 Task: open an excel sheet and write heading  Cash Flow TrackerAdd Dates in a column and its values below  '2023-05-01, 2023-05-03, 2023-05-06, 2023-05-10, 2023-05-15, 2023-05-20, 2023-05-25 & 2023-05-31'Add Descriptions in next column and its values below  Monthly Salary, Grocery Shopping, Dining Out., Utility Bill, Transportation, Entertainment, Miscellaneous & Total. Add Amount in next column and its values below  $2,500, $100, $50, $150, $30, $50, $20& $400. Add Income/ Expense in next column and its values below  Income, Expenses, Expenses, Expenses, Expenses, Expenses & Expenses. Add Balance in next column and its values below  $2,500, $2,400, $2,350, $2,200, $2,170, $2,120, $2,100 & $2100. Save page FinStatement analysis
Action: Mouse pressed left at (23, 133)
Screenshot: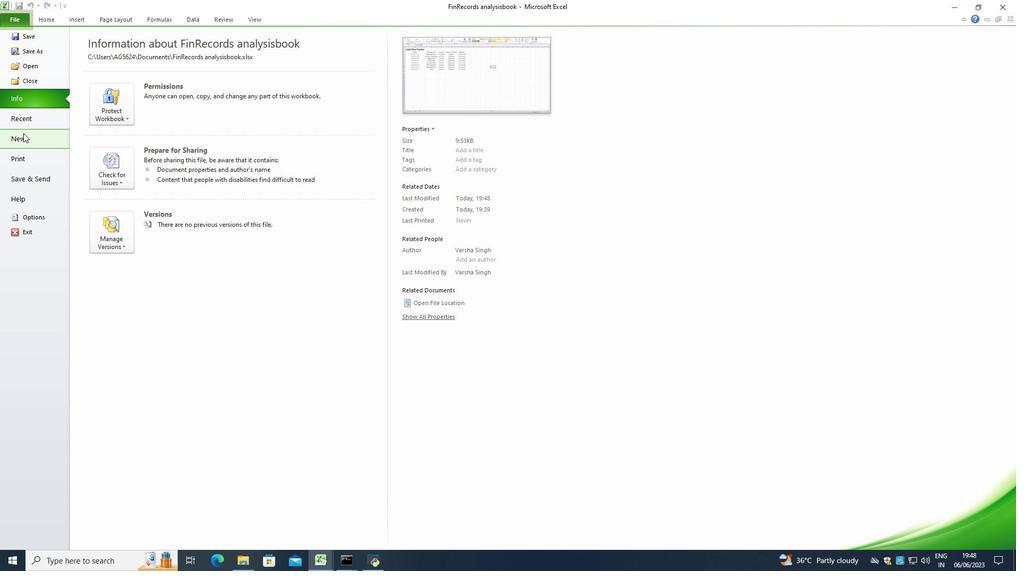 
Action: Mouse moved to (100, 97)
Screenshot: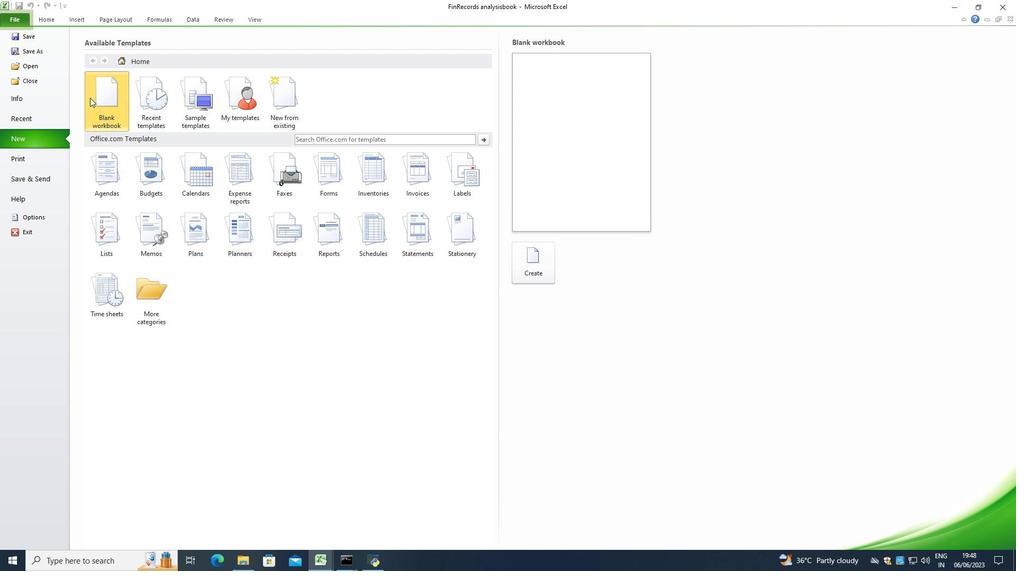 
Action: Mouse pressed left at (100, 97)
Screenshot: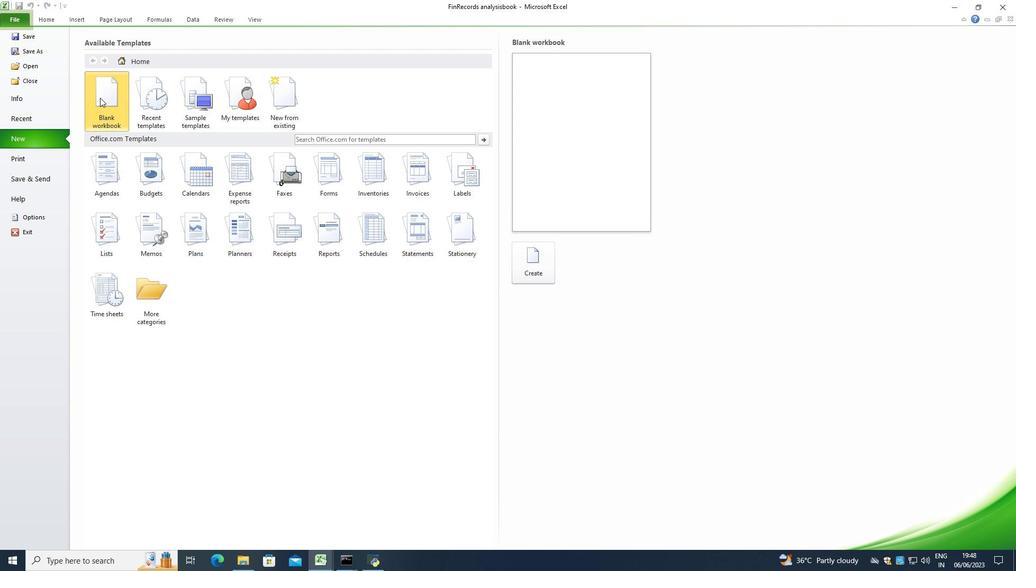 
Action: Mouse moved to (533, 260)
Screenshot: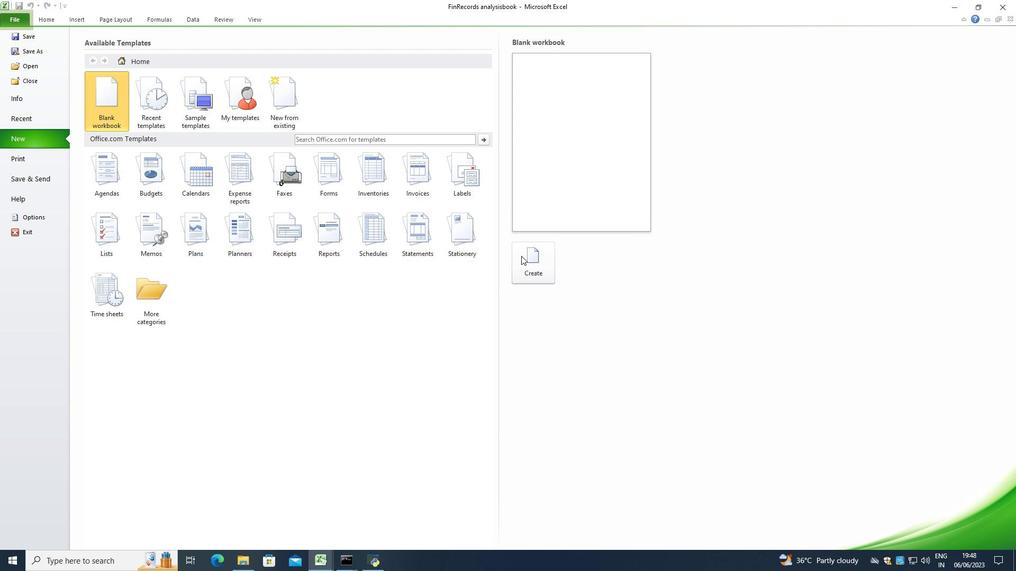 
Action: Mouse pressed left at (533, 260)
Screenshot: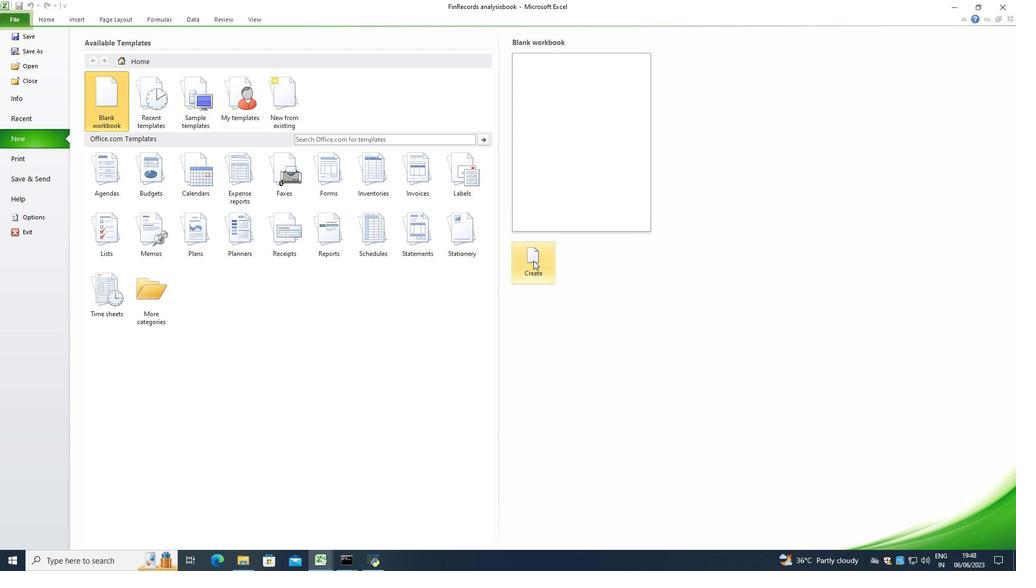 
Action: Mouse moved to (483, 233)
Screenshot: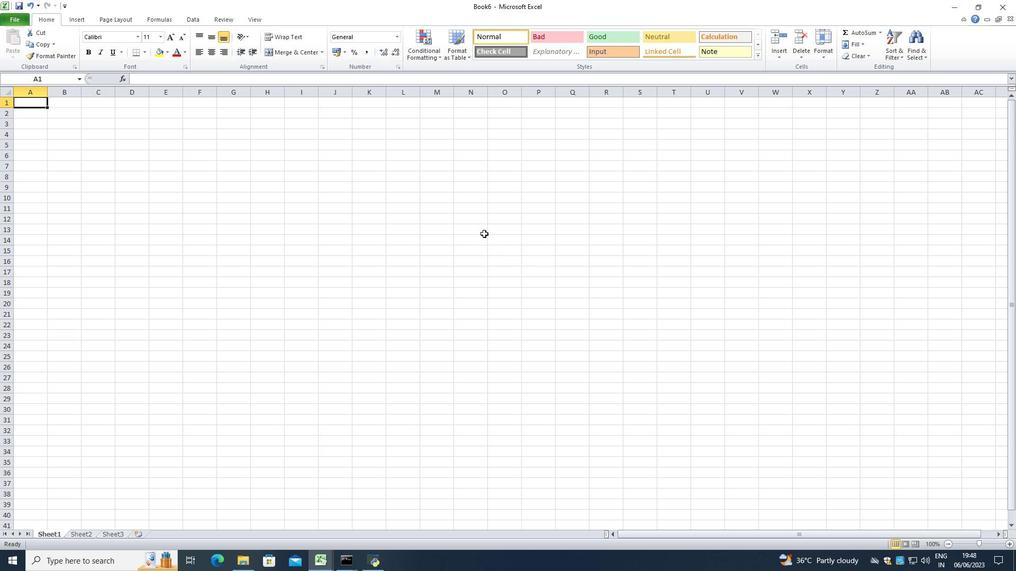 
Action: Key pressed <Key.shift>
Screenshot: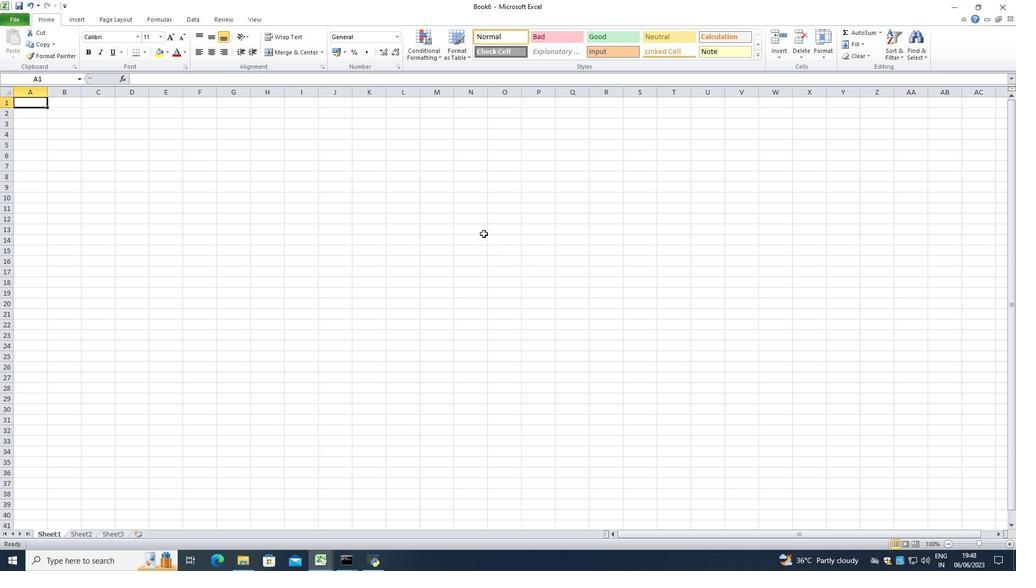 
Action: Mouse moved to (483, 232)
Screenshot: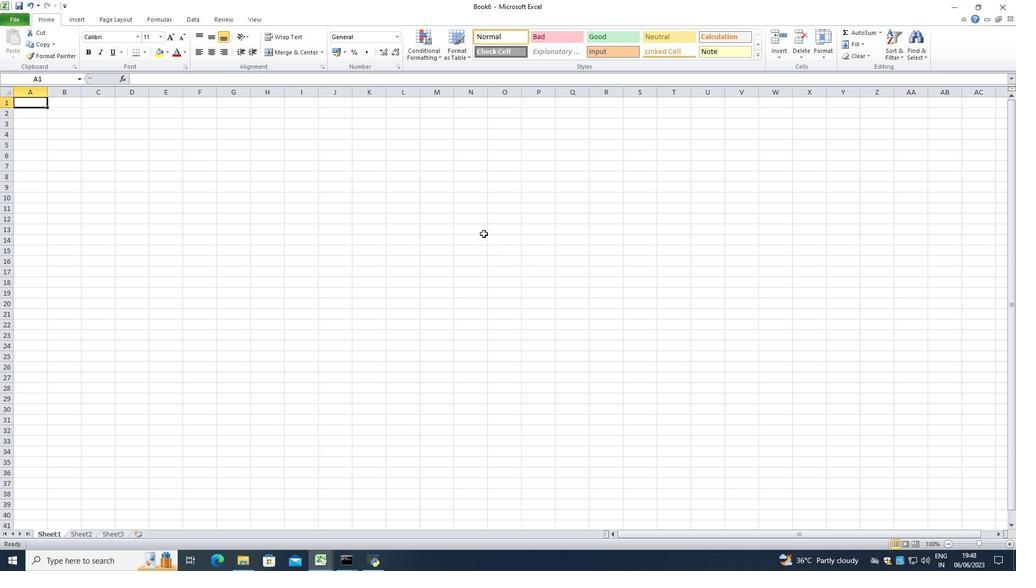 
Action: Key pressed <Key.shift><Key.shift><Key.shift><Key.shift><Key.shift>Cas
Screenshot: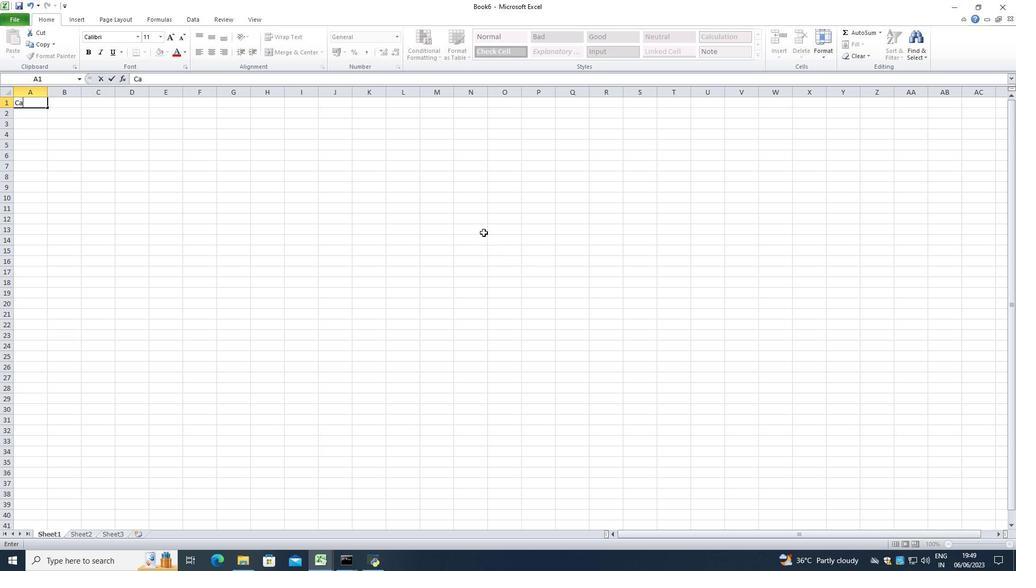 
Action: Mouse moved to (483, 232)
Screenshot: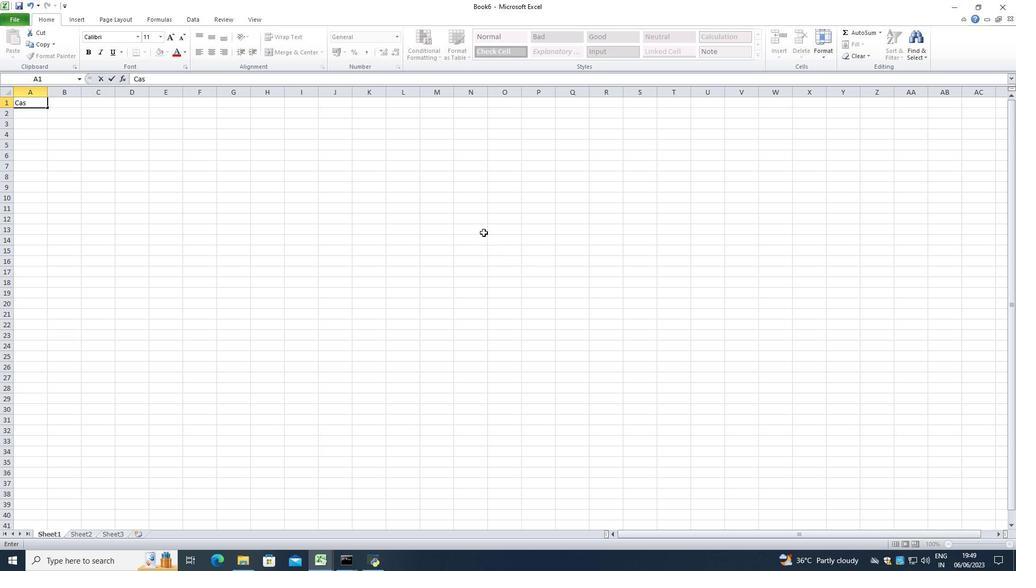 
Action: Key pressed h<Key.space><Key.shift>Flow<Key.space><Key.shift>Tracker<Key.enter><Key.shift>Dates<Key.enter>2023-05-01<Key.enter>2023-05-03<Key.enter>2023-05-06<Key.enter>2023-05-10<Key.enter>2023-05-15<Key.enter>2023-05-20<Key.enter>2023-05-25<Key.enter>2023-05-31<Key.enter>
Screenshot: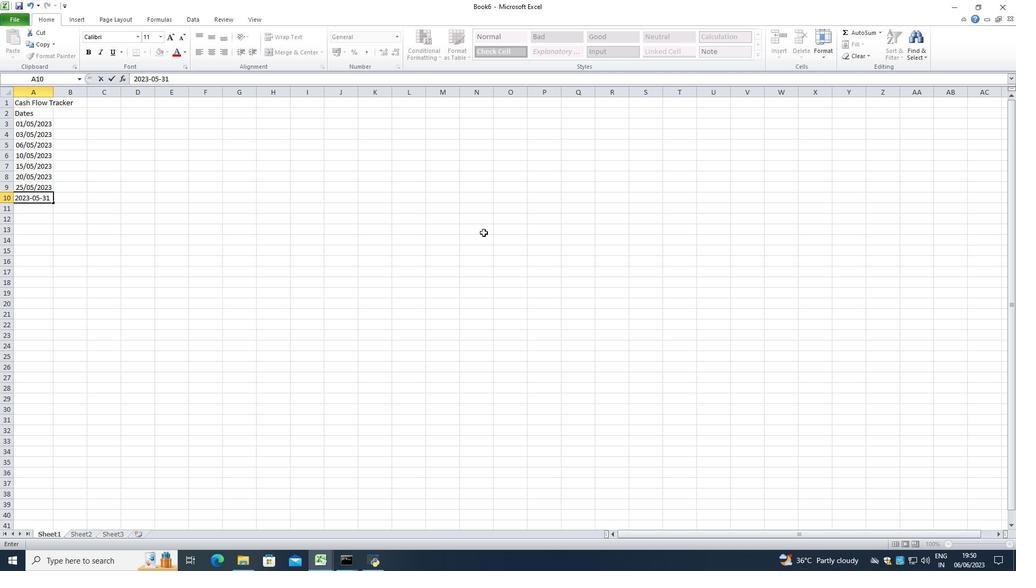 
Action: Mouse moved to (33, 124)
Screenshot: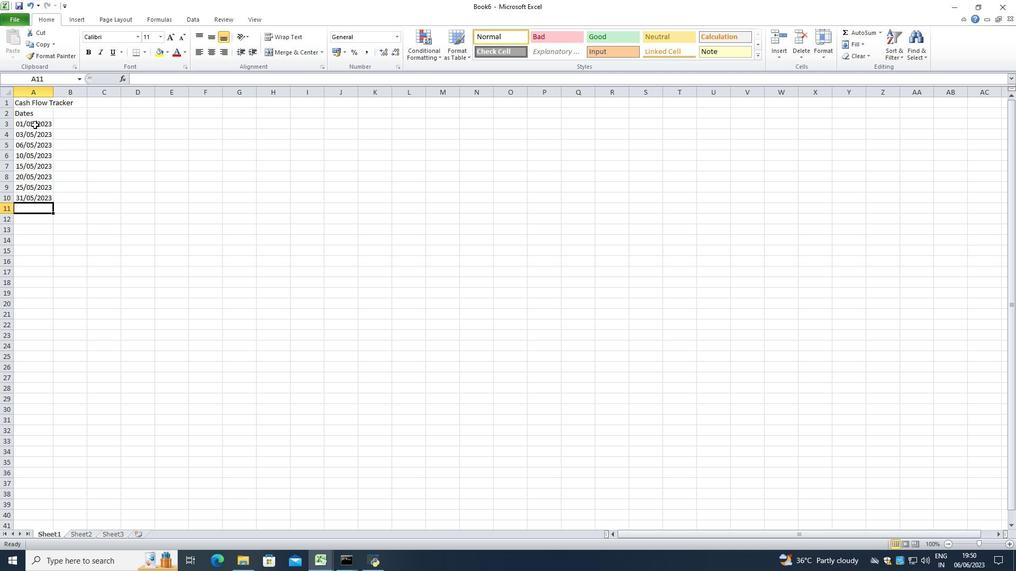 
Action: Mouse pressed left at (33, 124)
Screenshot: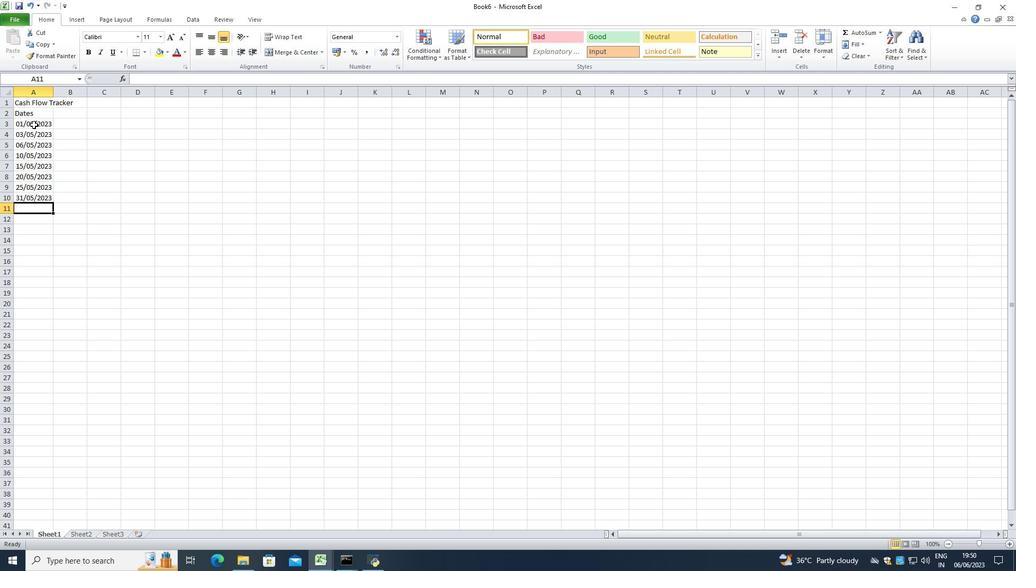 
Action: Mouse moved to (395, 40)
Screenshot: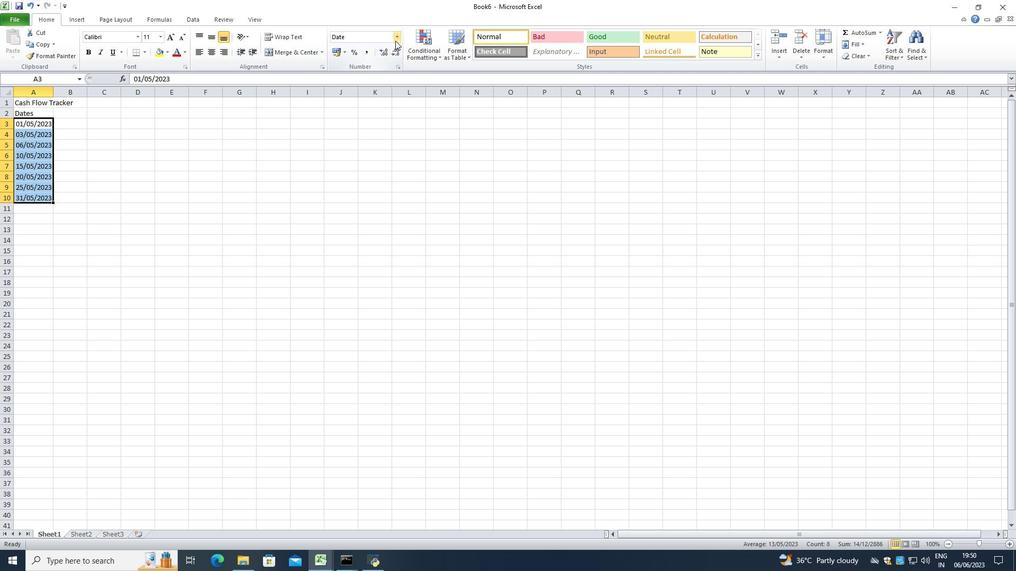 
Action: Mouse pressed left at (395, 40)
Screenshot: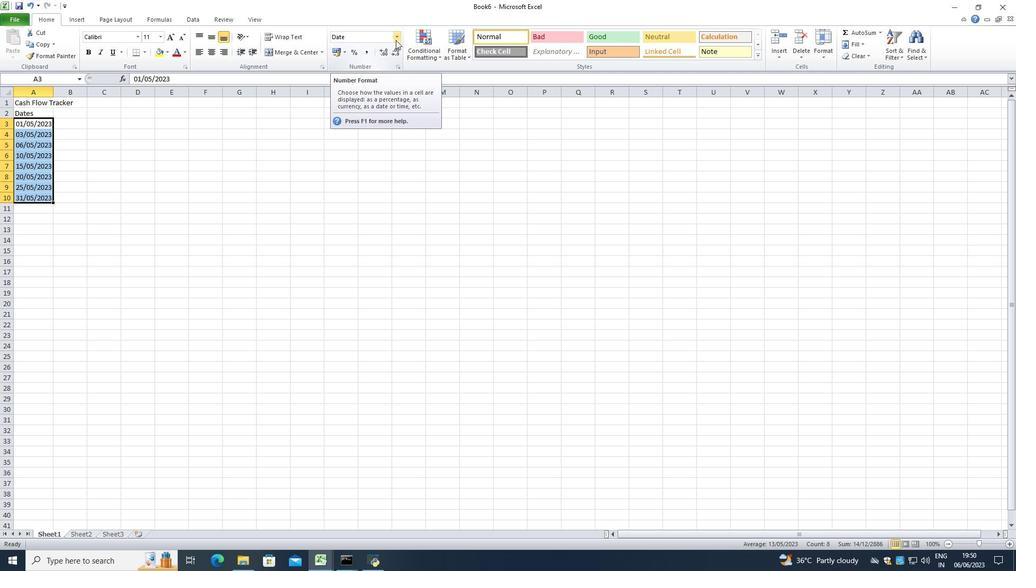 
Action: Mouse moved to (364, 307)
Screenshot: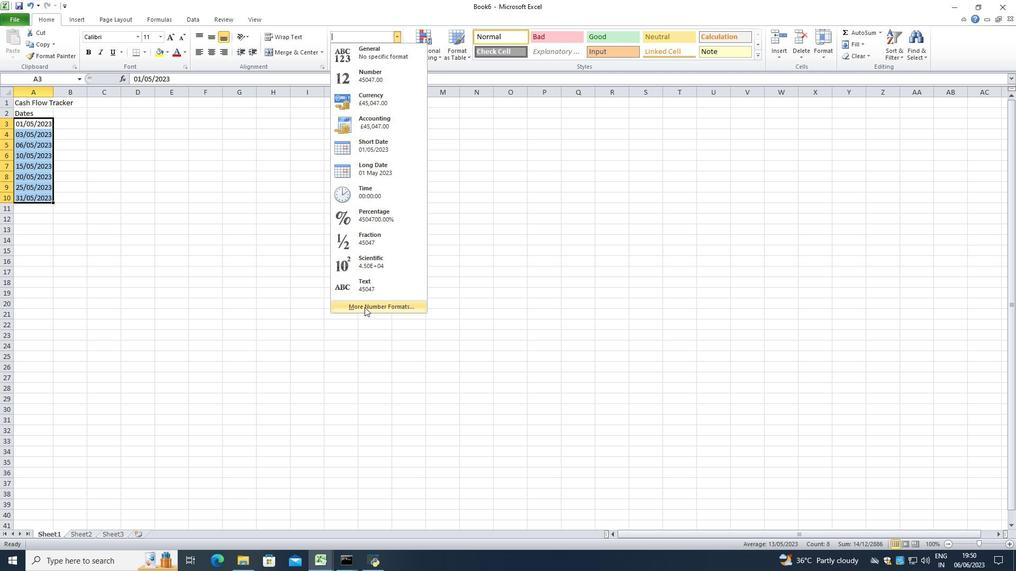 
Action: Mouse pressed left at (364, 307)
Screenshot: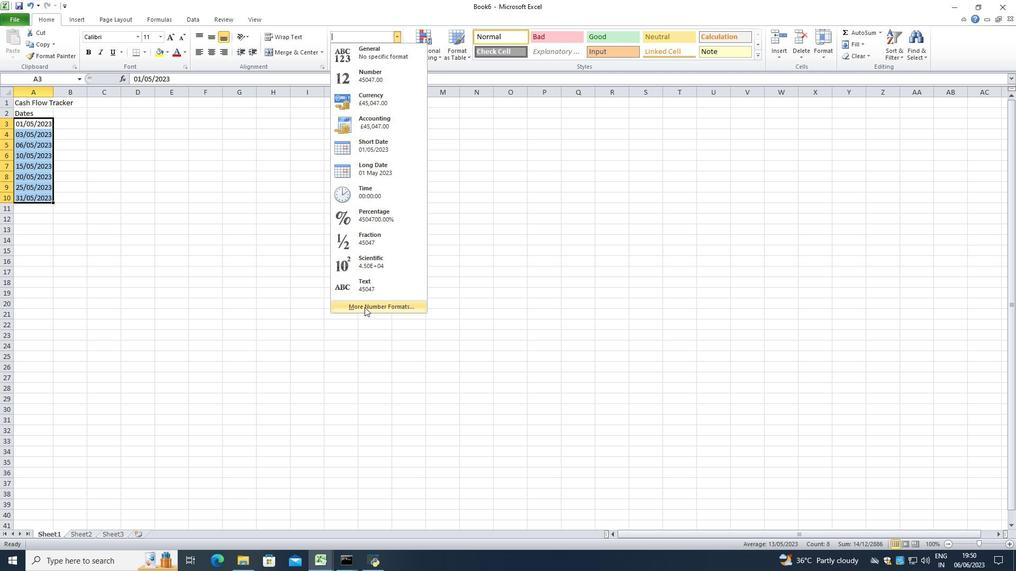 
Action: Mouse moved to (232, 256)
Screenshot: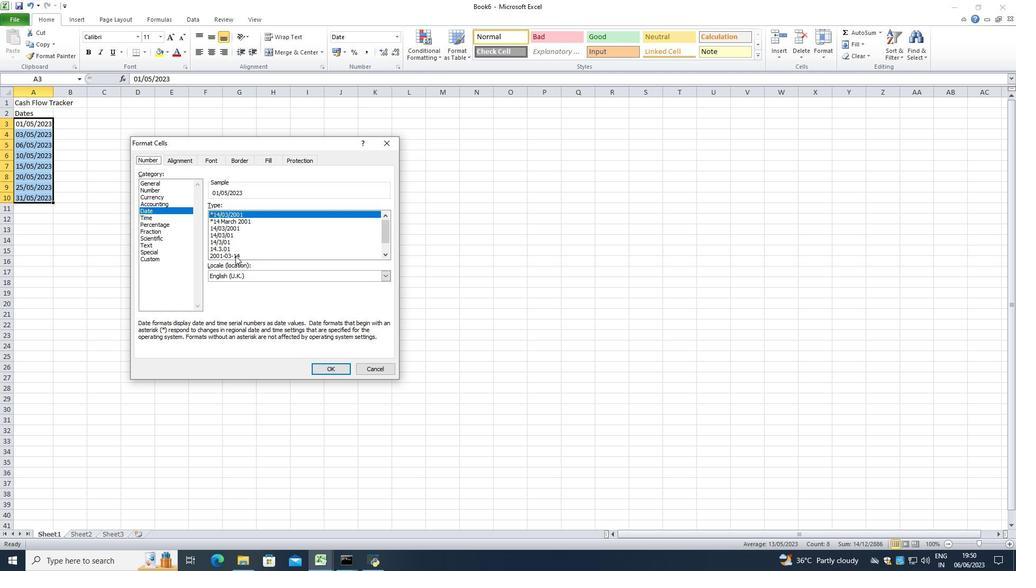 
Action: Mouse pressed left at (232, 256)
Screenshot: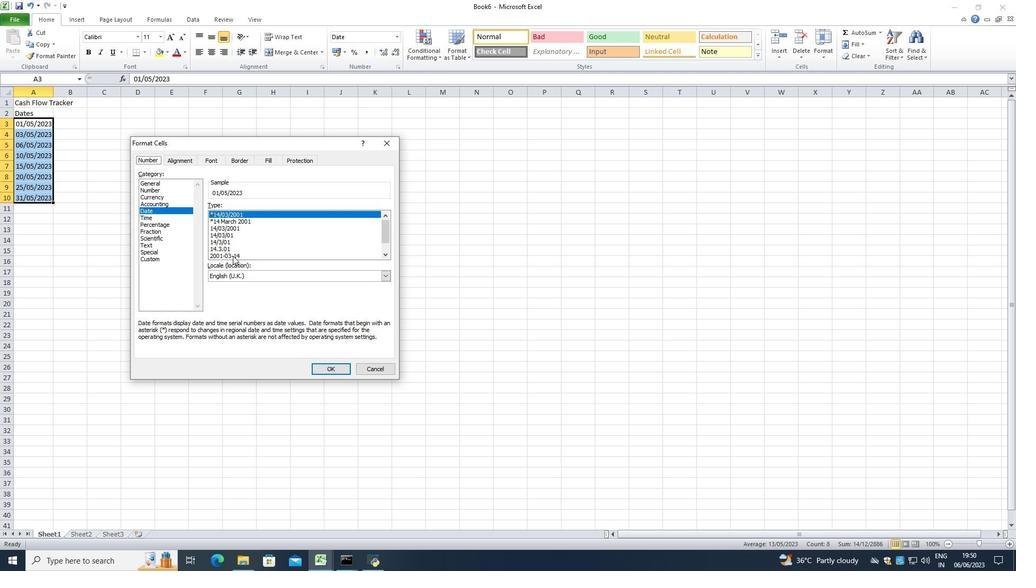 
Action: Mouse moved to (339, 357)
Screenshot: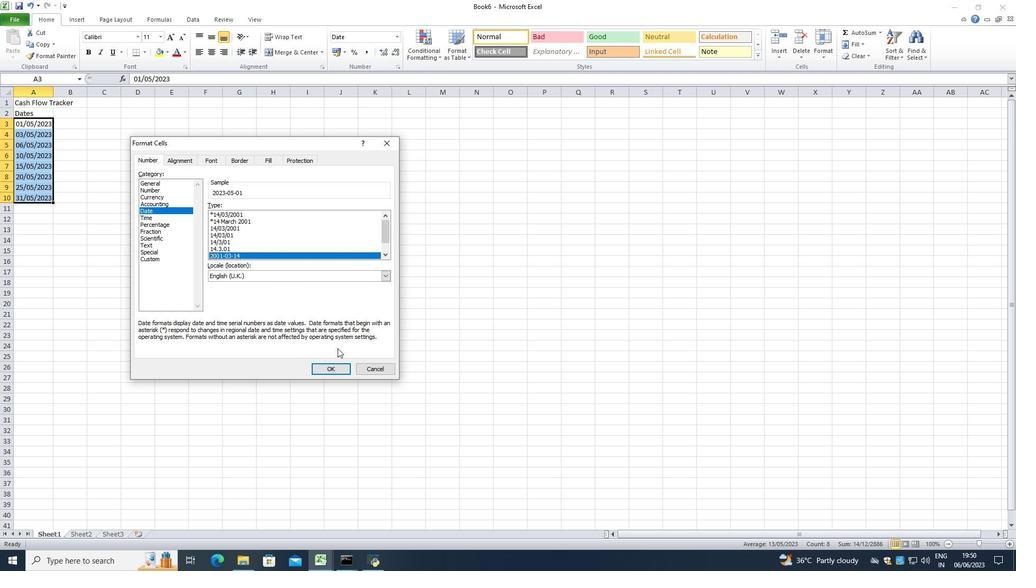 
Action: Mouse pressed left at (339, 357)
Screenshot: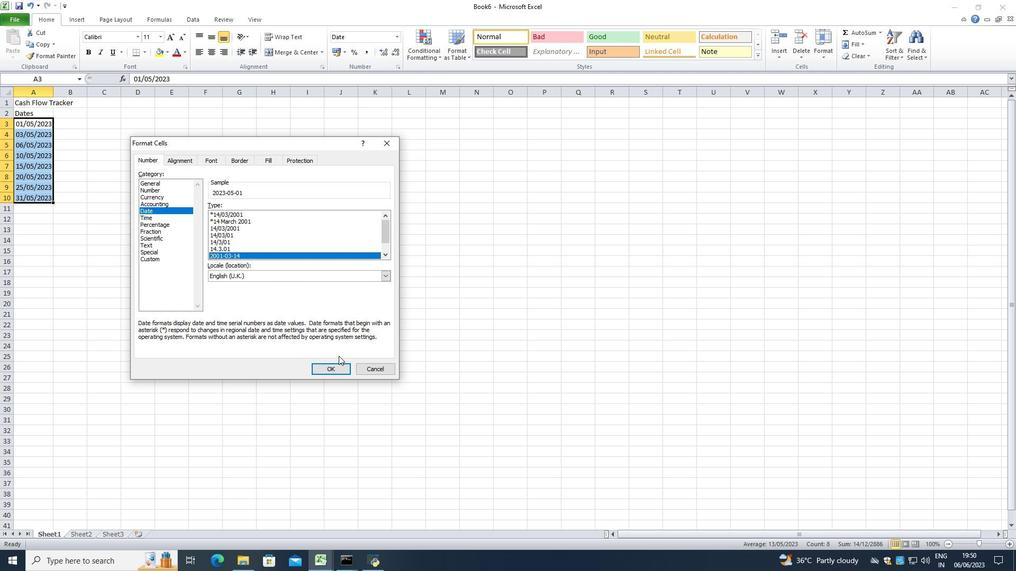 
Action: Mouse moved to (335, 367)
Screenshot: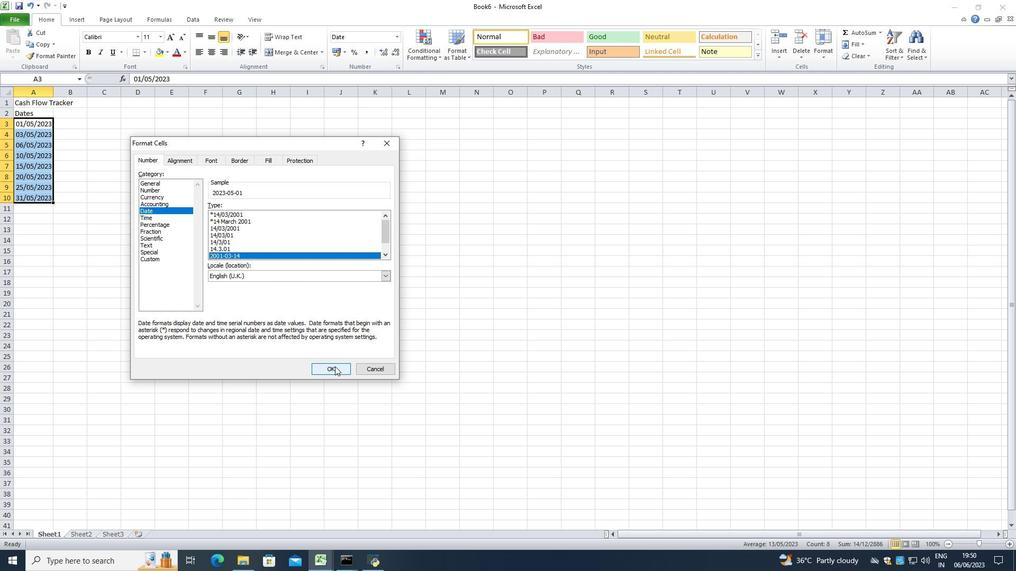 
Action: Mouse pressed left at (335, 367)
Screenshot: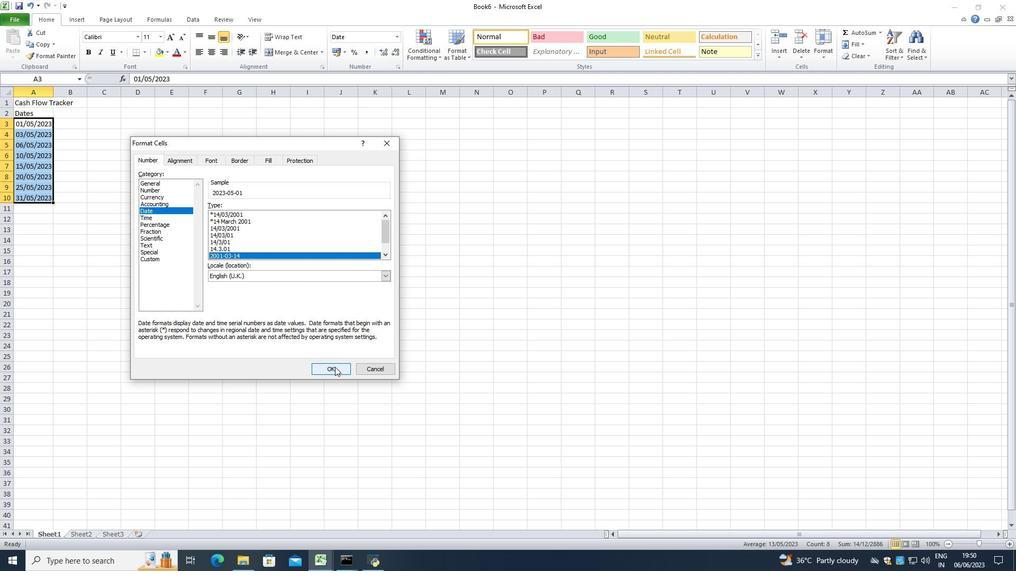 
Action: Mouse moved to (53, 93)
Screenshot: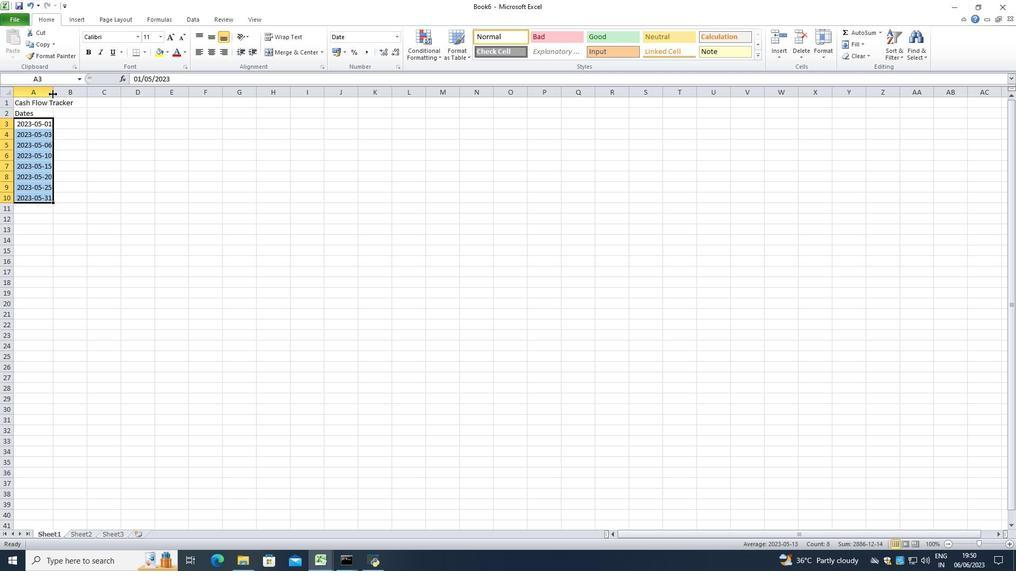 
Action: Mouse pressed left at (53, 93)
Screenshot: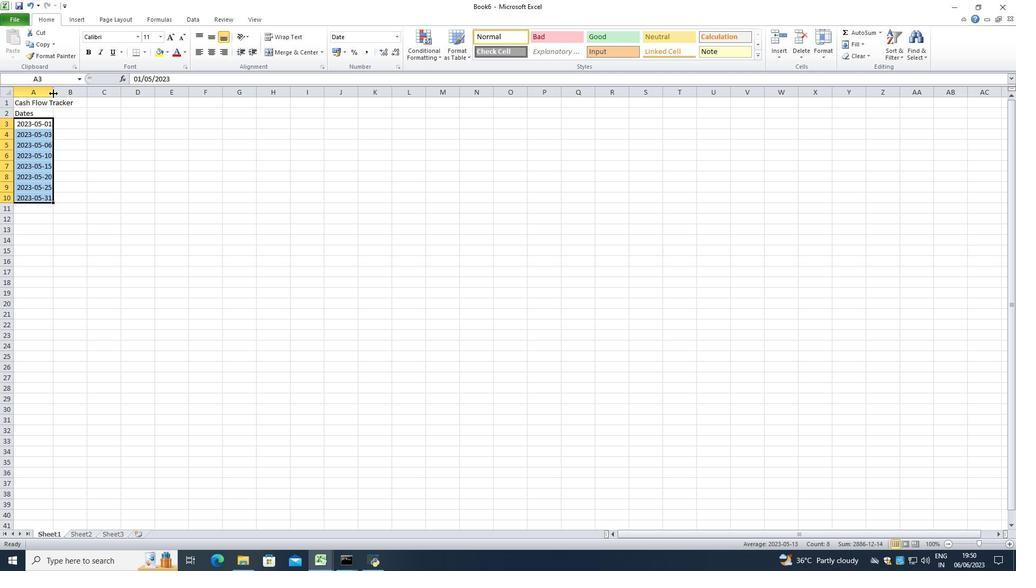 
Action: Mouse pressed left at (53, 93)
Screenshot: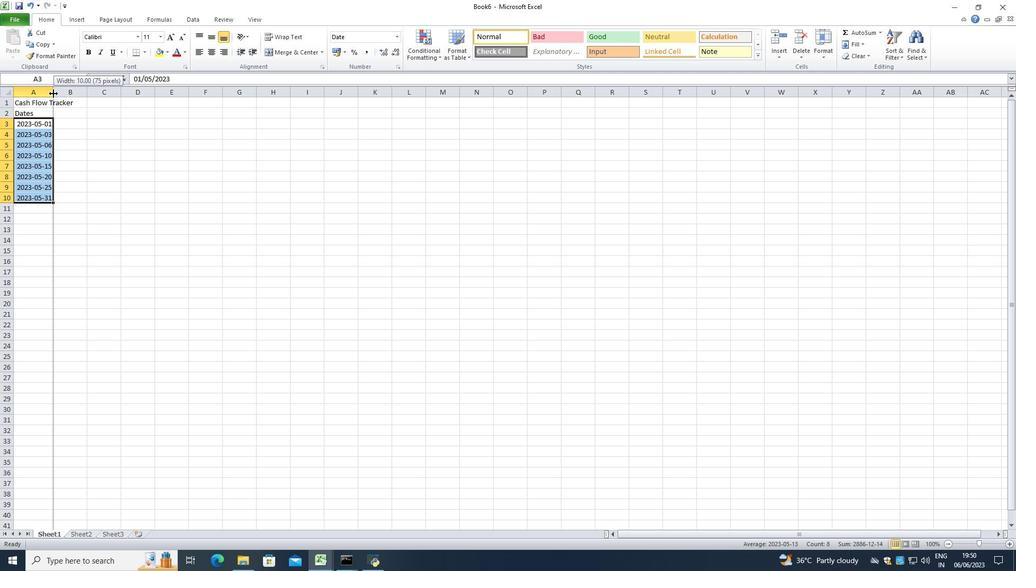 
Action: Mouse moved to (91, 114)
Screenshot: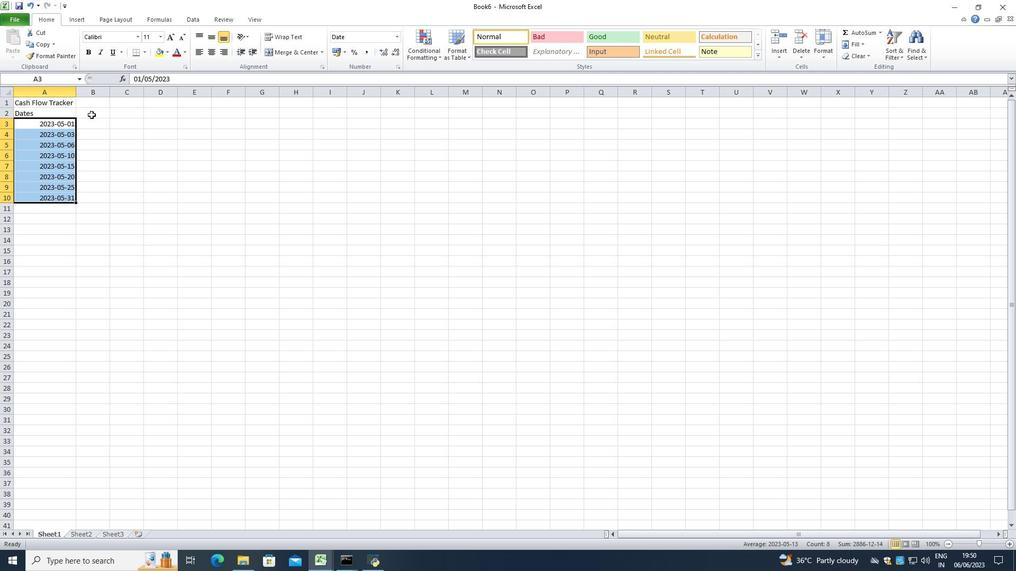 
Action: Mouse pressed left at (91, 114)
Screenshot: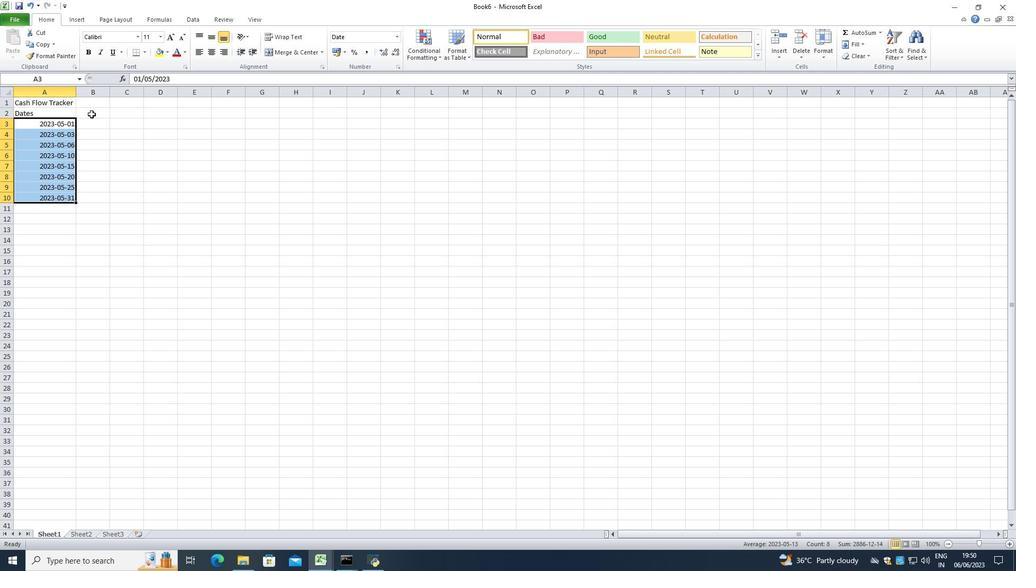 
Action: Mouse moved to (105, 161)
Screenshot: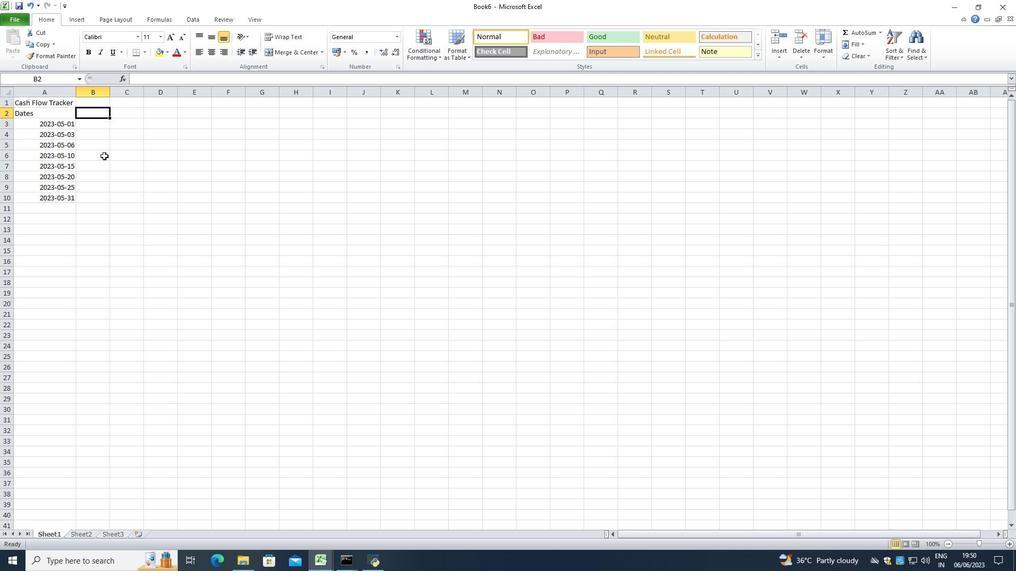 
Action: Key pressed <Key.shift>Descriptions<Key.enter><Key.shift>Monthly<Key.space><Key.shift>Salary<Key.space><Key.enter><Key.shift><Key.shift><Key.shift><Key.shift><Key.shift><Key.shift><Key.shift><Key.shift><Key.shift>Grocery<Key.space><Key.shift>Shopping<Key.enter><Key.shift>Dining<Key.space><Key.shift>Out<Key.enter><Key.shift><Key.shift><Key.shift><Key.shift><Key.shift><Key.shift><Key.shift><Key.shift><Key.shift><Key.shift><Key.shift><Key.shift><Key.shift><Key.shift><Key.shift><Key.shift><Key.shift><Key.shift><Key.shift><Key.shift><Key.shift><Key.shift><Key.shift><Key.shift><Key.shift><Key.shift><Key.shift><Key.shift><Key.shift><Key.shift><Key.shift>Utility<Key.space><Key.shift>Bill<Key.enter><Key.shift>Transportation<Key.enter><Key.shift><Key.shift><Key.shift><Key.shift><Key.shift>Entertainment<Key.enter><Key.shift>Miscellaneous<Key.enter><Key.shift>Totall<Key.backspace><Key.right>
Screenshot: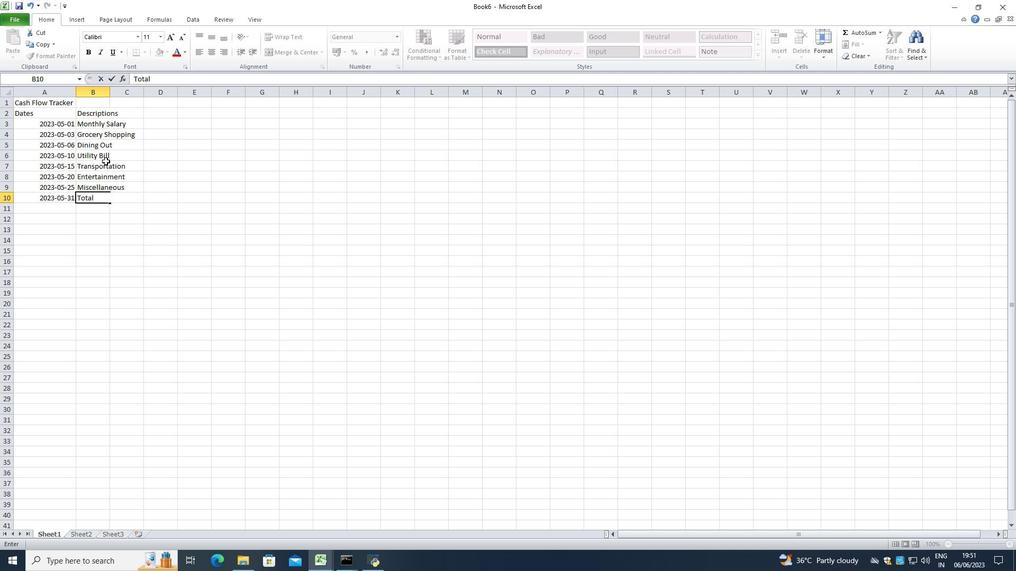 
Action: Mouse moved to (110, 90)
Screenshot: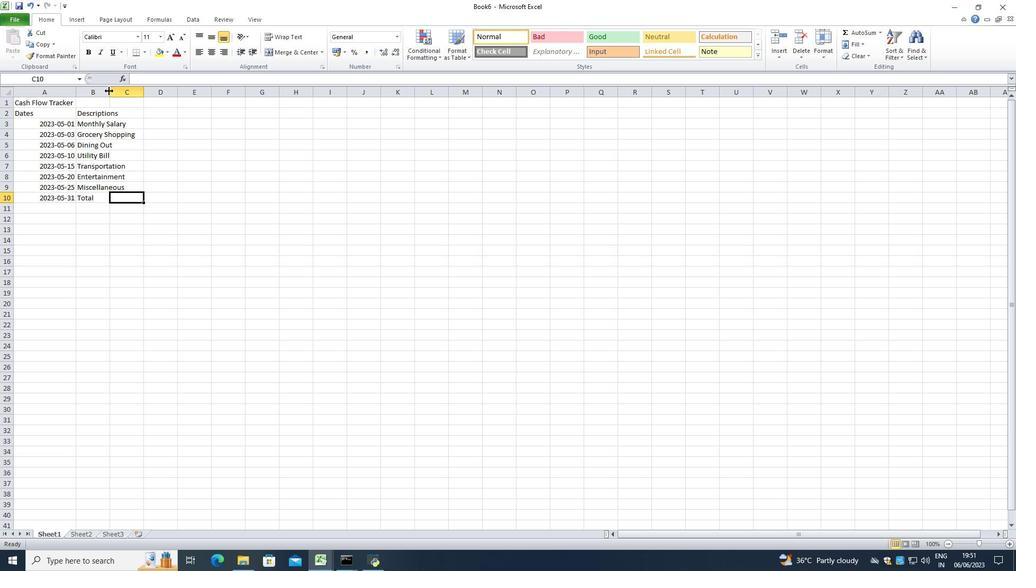 
Action: Mouse pressed left at (110, 90)
Screenshot: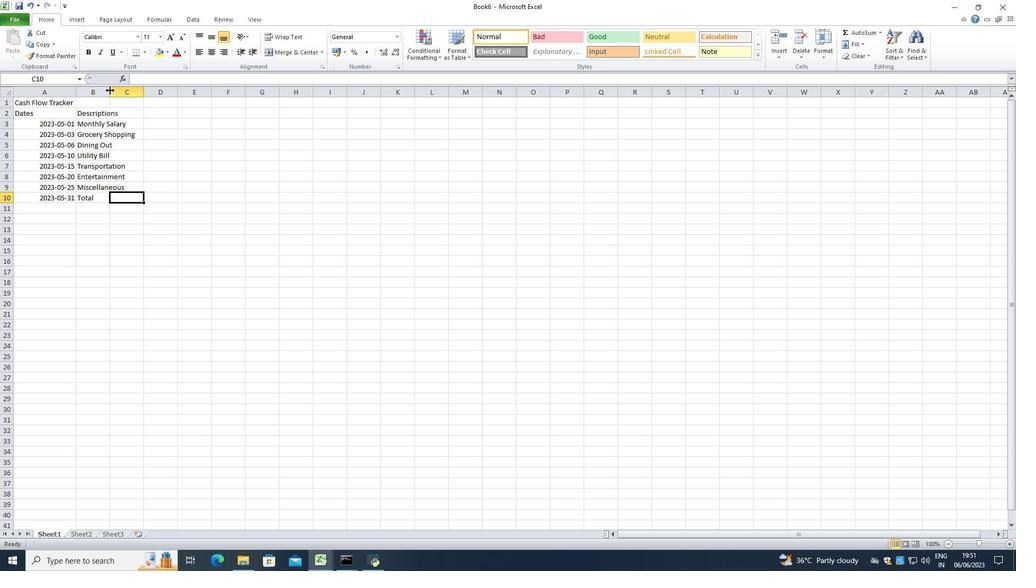
Action: Mouse pressed left at (110, 90)
Screenshot: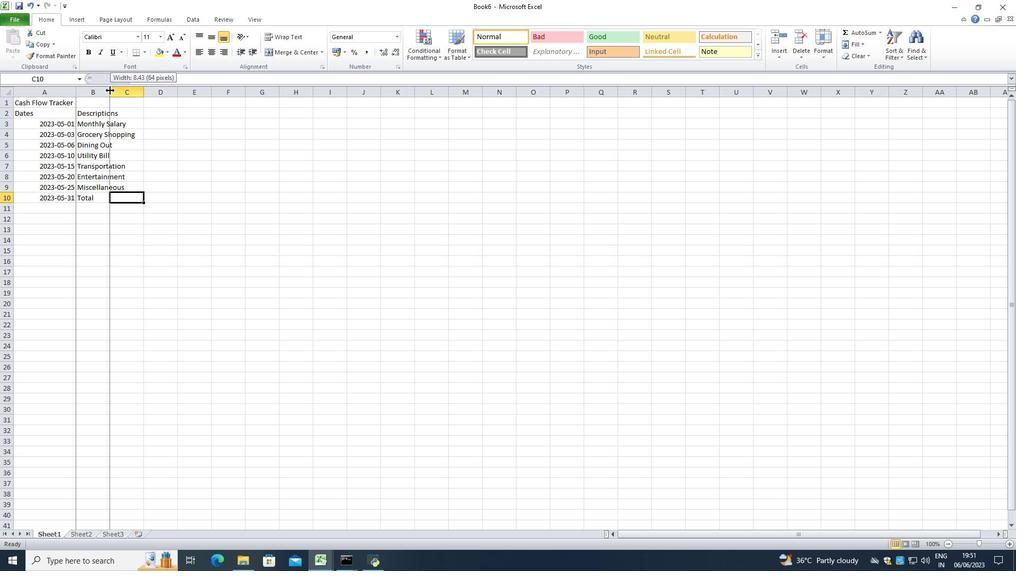 
Action: Mouse moved to (150, 115)
Screenshot: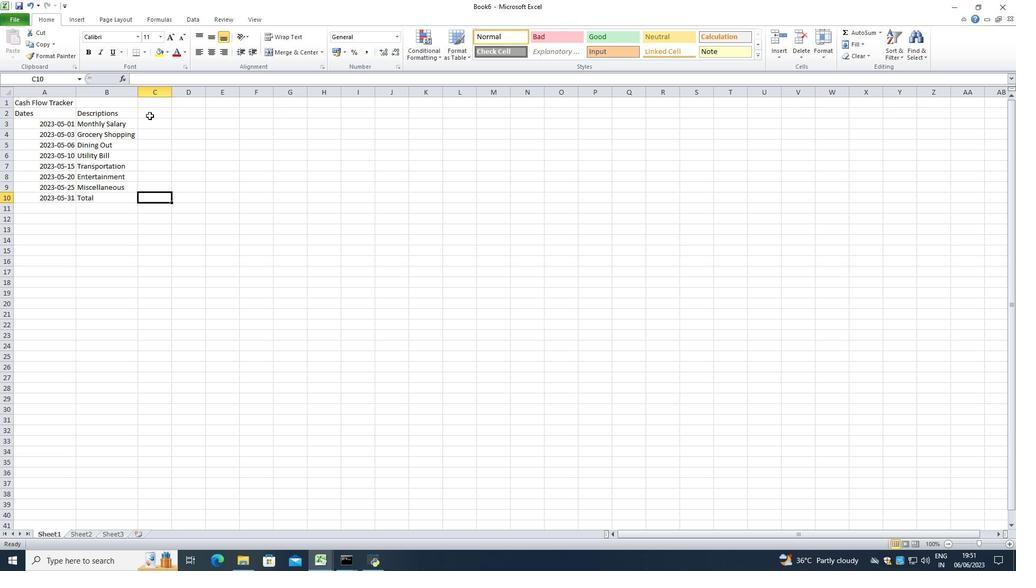 
Action: Mouse pressed left at (150, 115)
Screenshot: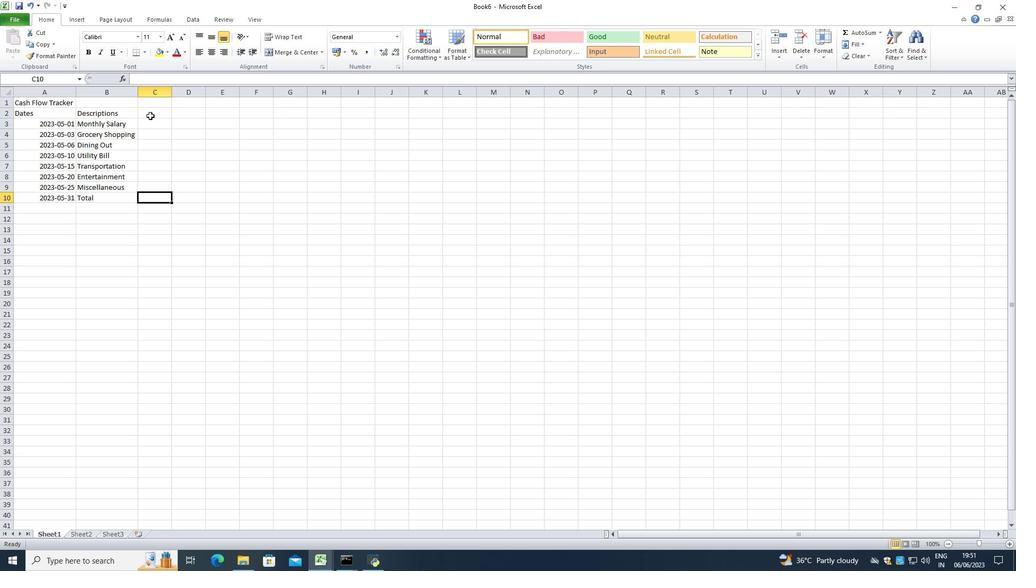 
Action: Mouse moved to (150, 115)
Screenshot: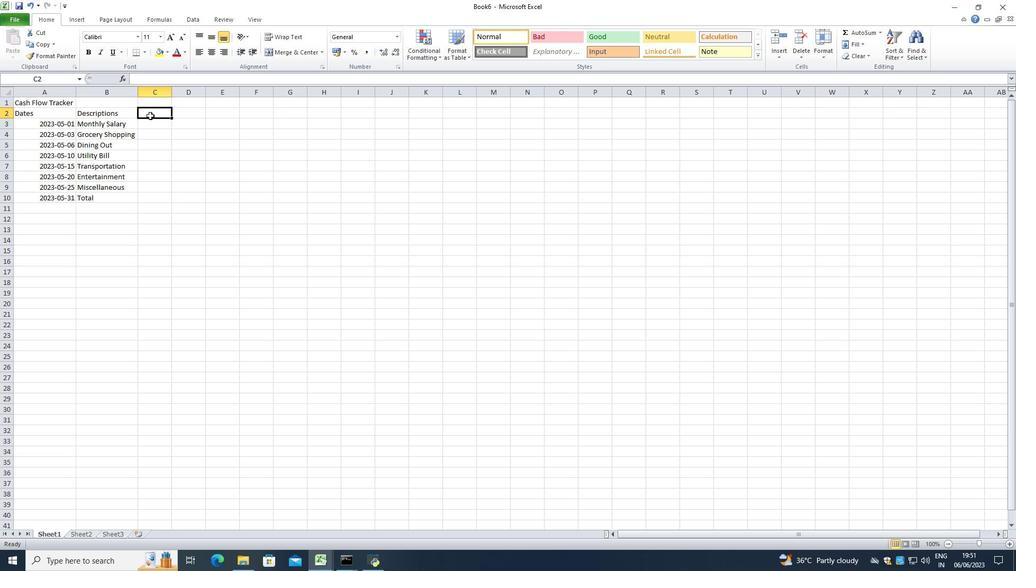 
Action: Key pressed <Key.shift>Amount<Key.enter>2500<Key.enter>100<Key.enter>20<Key.backspace><Key.backspace>50<Key.enter>150<Key.enter>30<Key.enter>50<Key.enter>20<Key.enter>400<Key.enter>
Screenshot: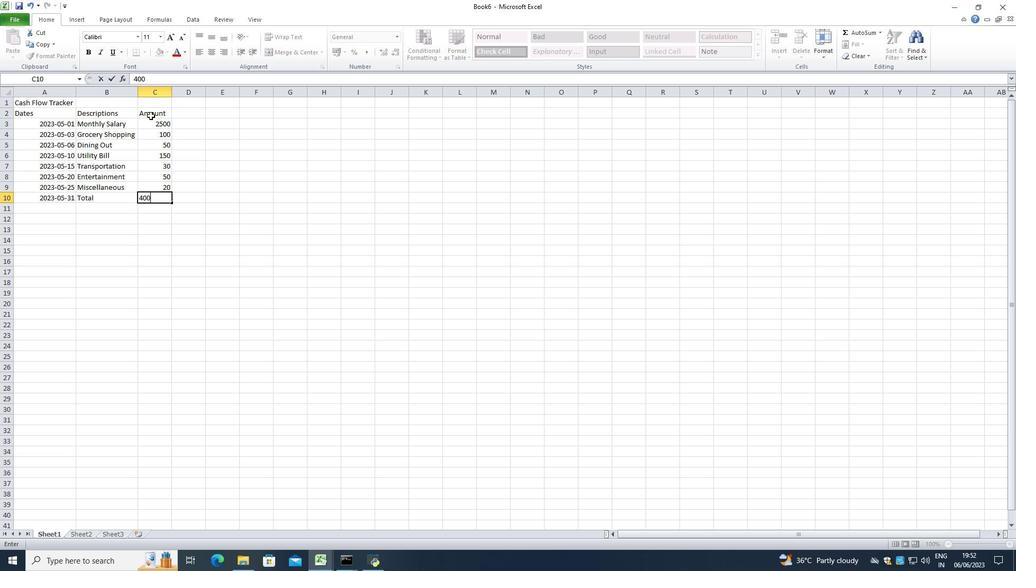 
Action: Mouse moved to (150, 125)
Screenshot: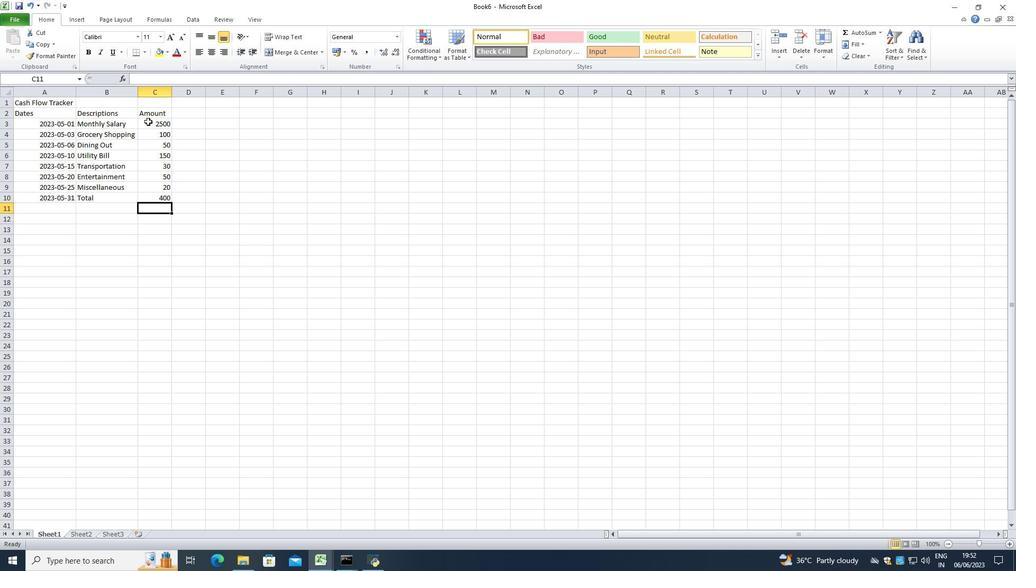 
Action: Mouse pressed left at (150, 125)
Screenshot: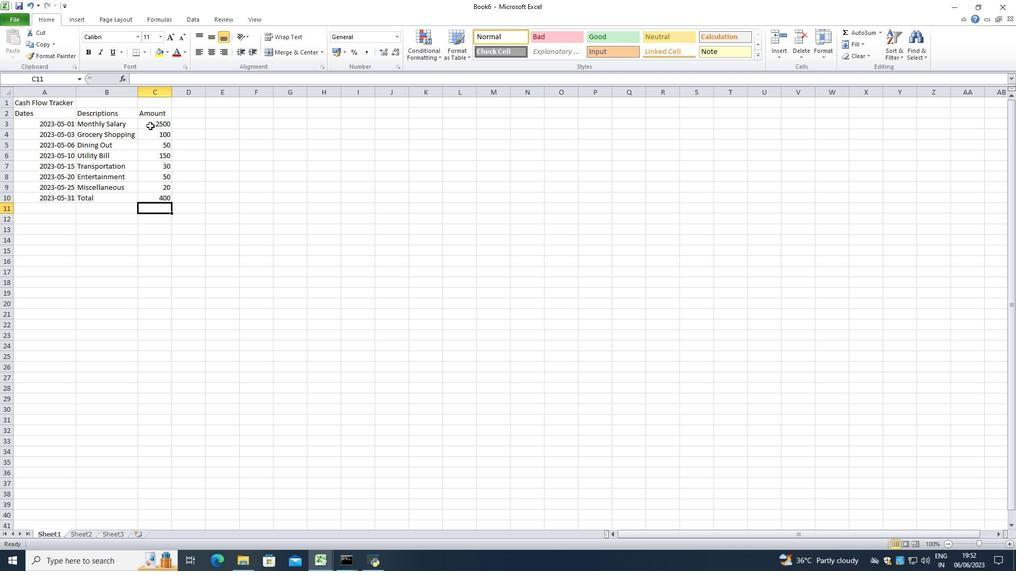 
Action: Mouse moved to (345, 52)
Screenshot: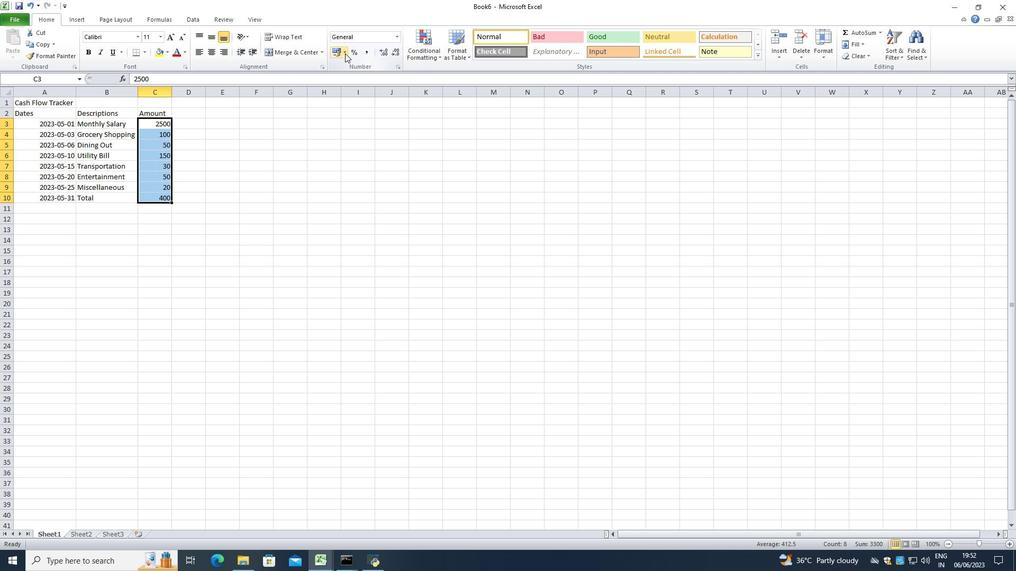 
Action: Mouse pressed left at (345, 52)
Screenshot: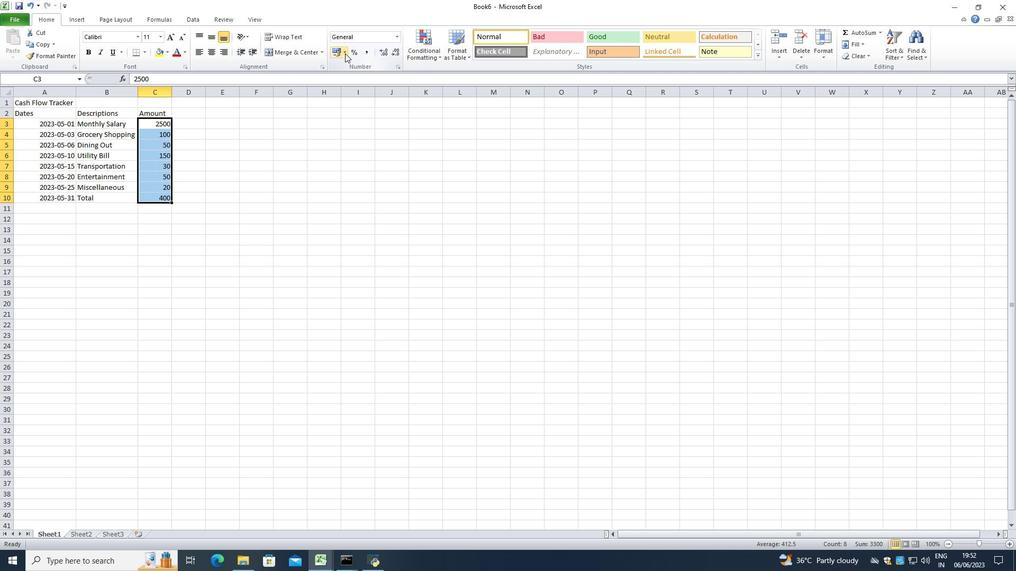 
Action: Mouse moved to (368, 76)
Screenshot: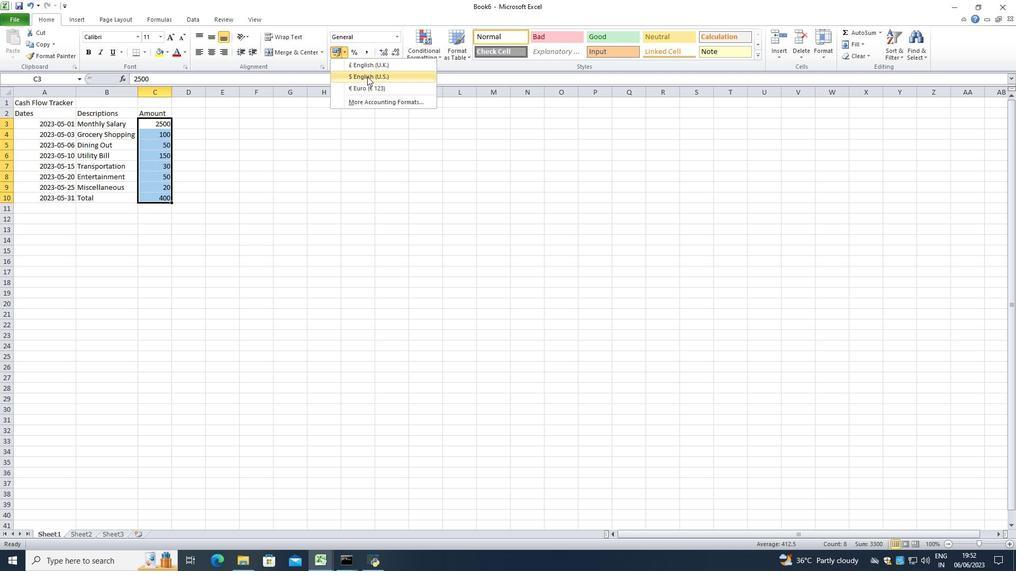 
Action: Mouse pressed left at (368, 76)
Screenshot: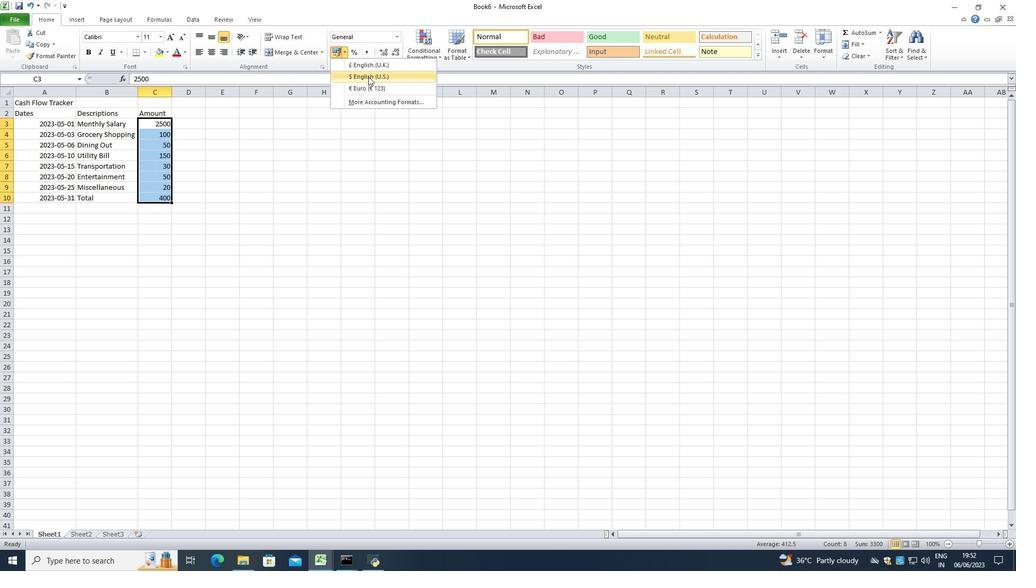 
Action: Mouse moved to (195, 113)
Screenshot: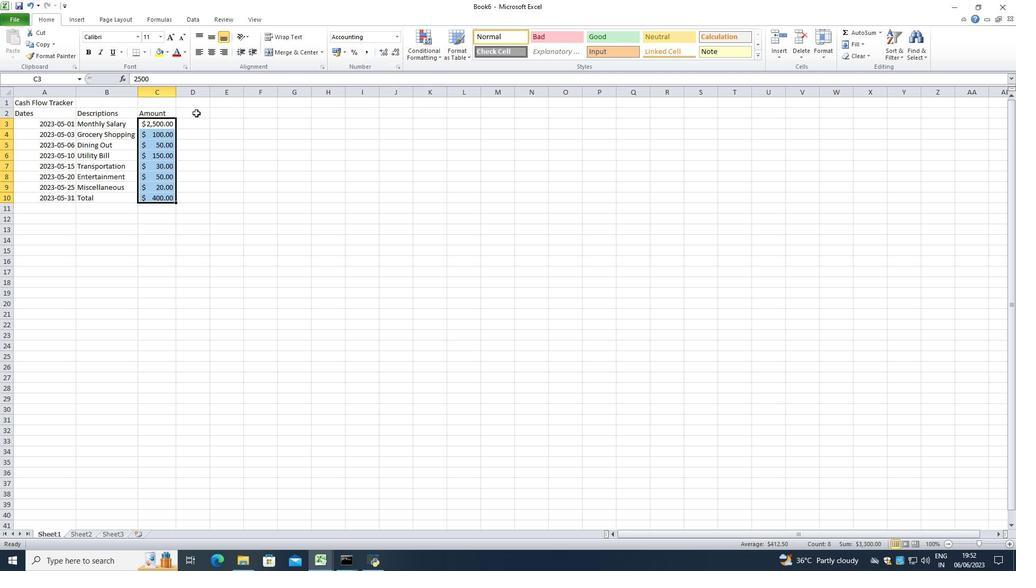 
Action: Mouse pressed left at (195, 113)
Screenshot: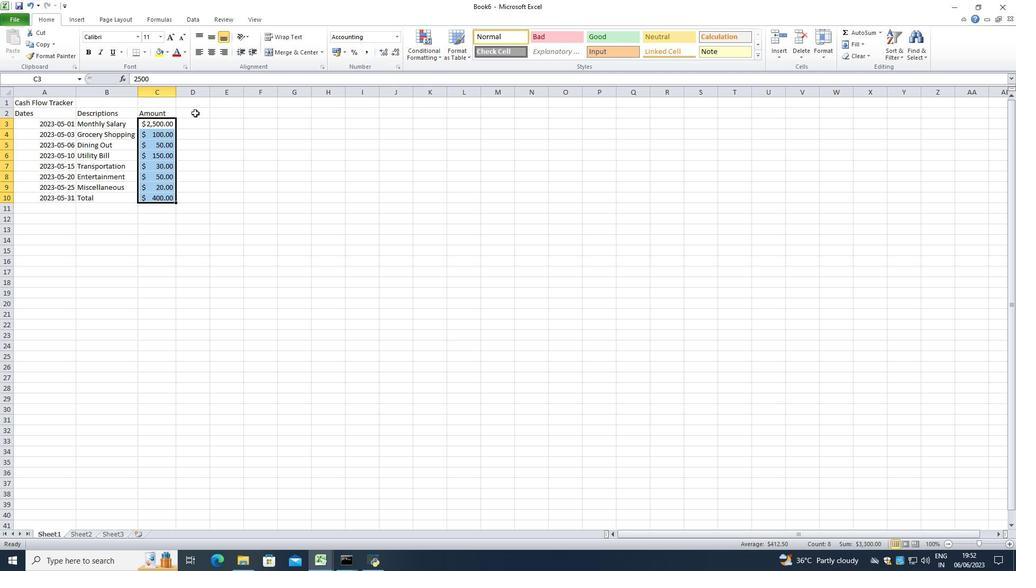 
Action: Mouse moved to (199, 115)
Screenshot: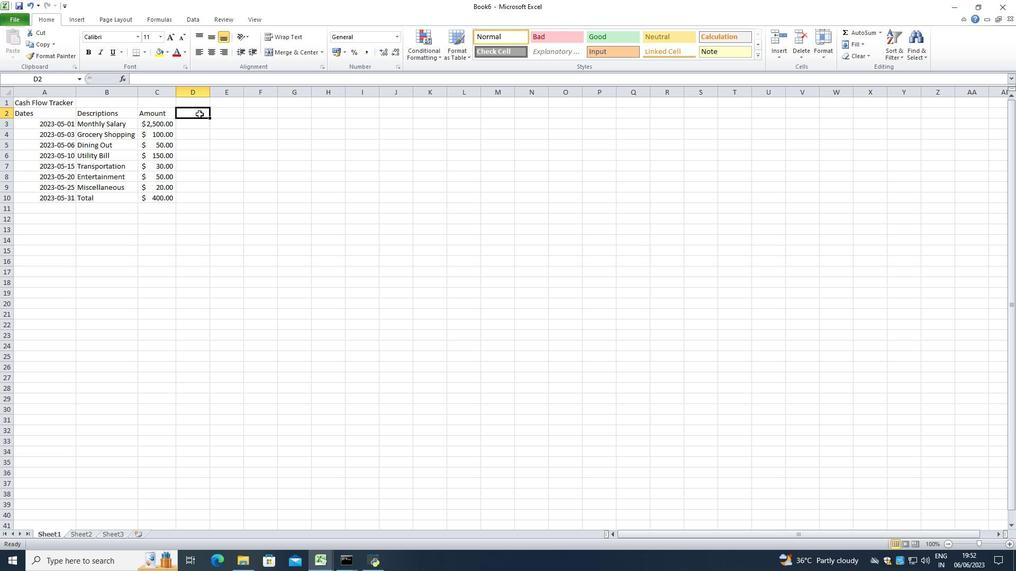 
Action: Key pressed <Key.shift>Income/<Key.space><Key.shift><Key.shift><Key.shift><Key.shift><Key.shift><Key.shift><Key.shift><Key.shift><Key.shift><Key.shift><Key.shift><Key.shift><Key.shift><Key.shift><Key.shift><Key.shift><Key.shift><Key.shift>Expense<Key.enter><Key.shift>Income<Key.space><Key.enter><Key.shift>Expenses<Key.enter><Key.shift>Expenses<Key.enter><Key.shift><Key.shift><Key.shift><Key.shift>Expenses<Key.enter><Key.shift>Expenses<Key.enter><Key.shift>Expenses<Key.enter><Key.shift>Expenses<Key.enter><Key.shift><Key.shift><Key.shift><Key.shift><Key.shift><Key.shift>Expenses
Screenshot: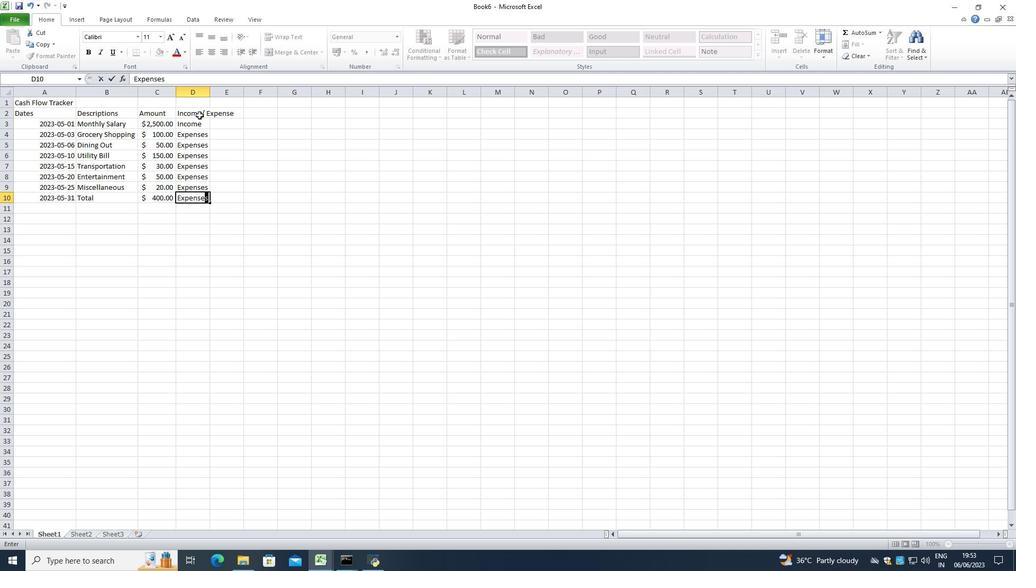 
Action: Mouse moved to (261, 136)
Screenshot: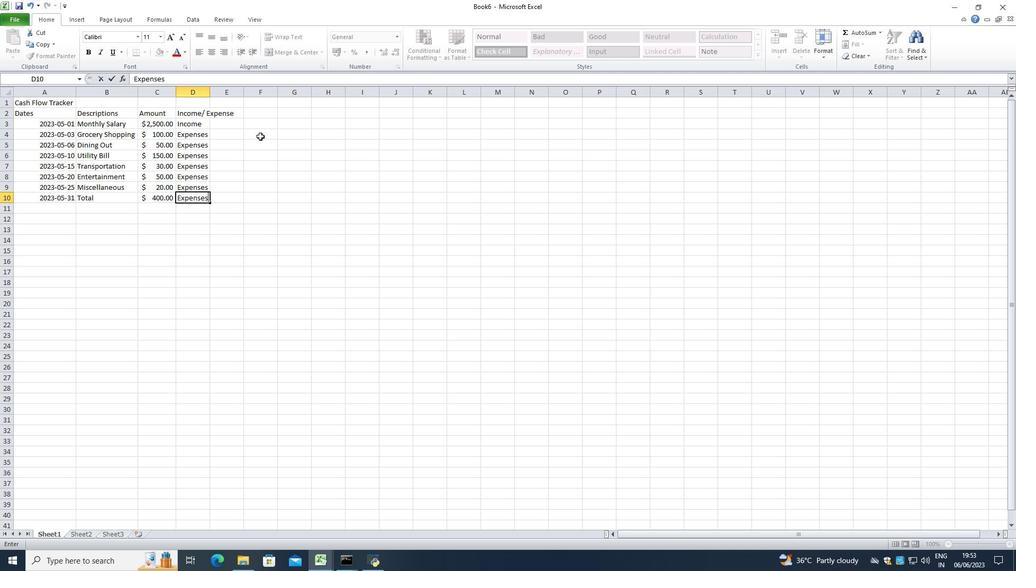
Action: Mouse pressed left at (261, 136)
Screenshot: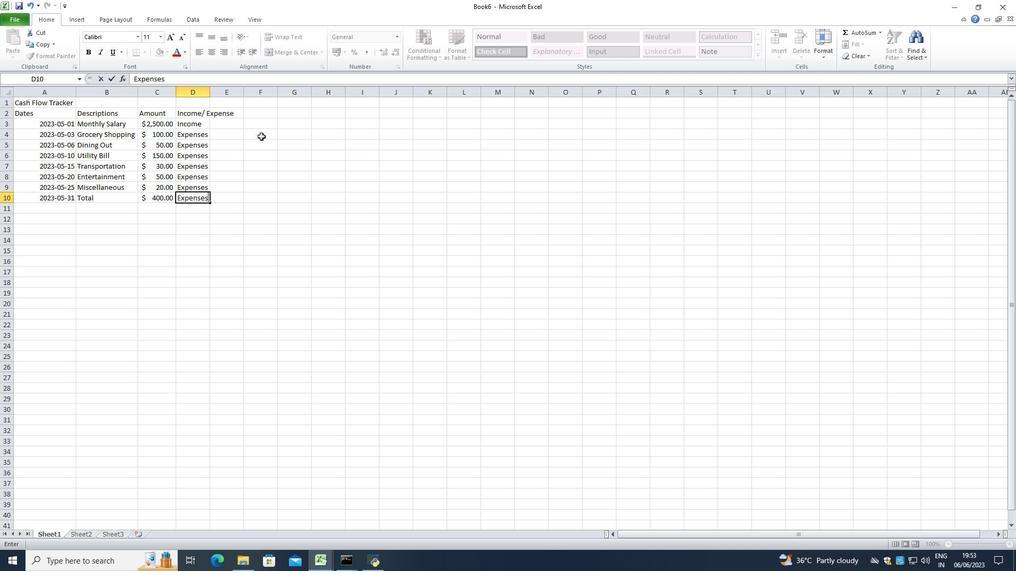 
Action: Mouse moved to (211, 93)
Screenshot: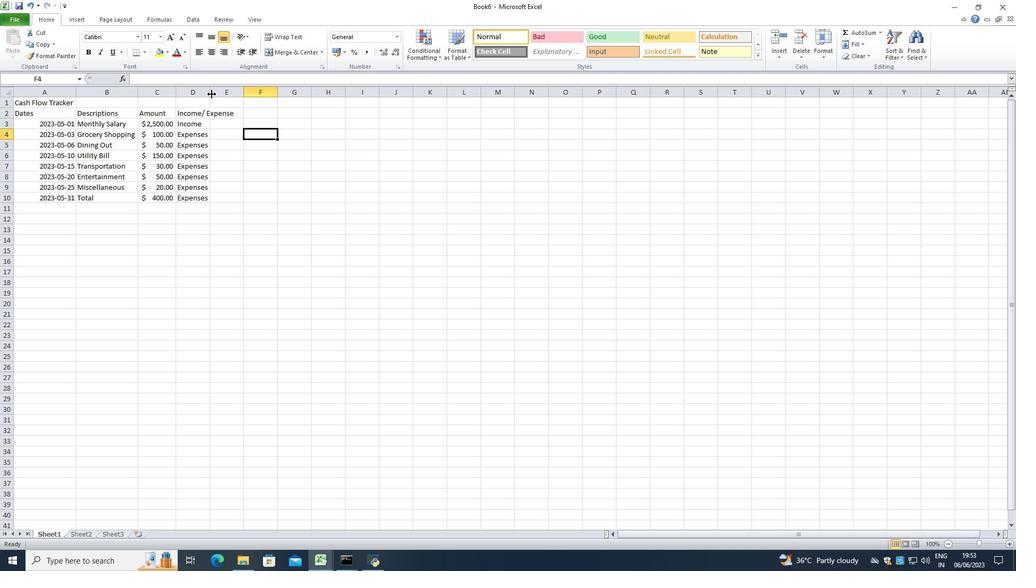 
Action: Mouse pressed left at (211, 93)
Screenshot: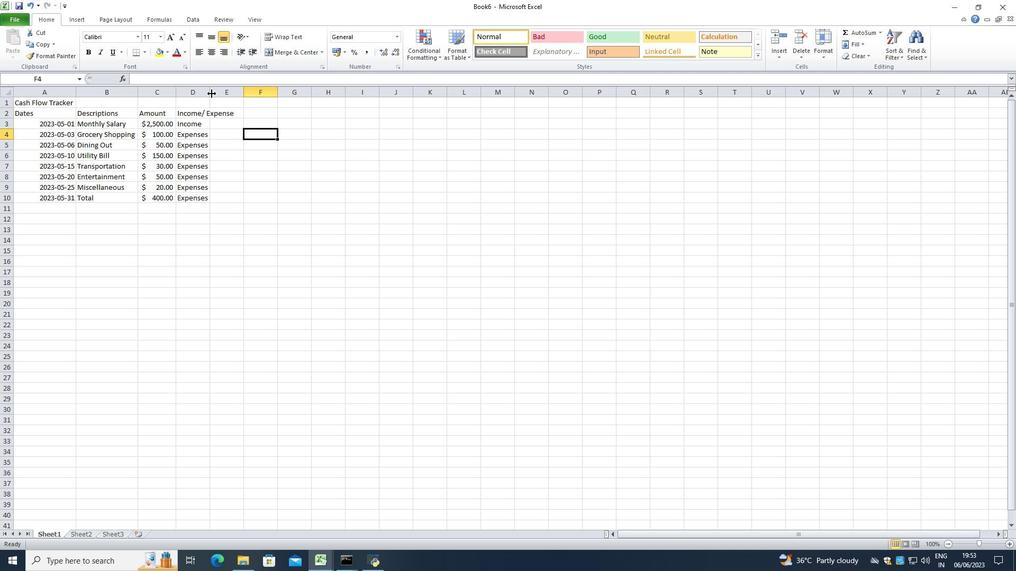 
Action: Mouse pressed left at (211, 93)
Screenshot: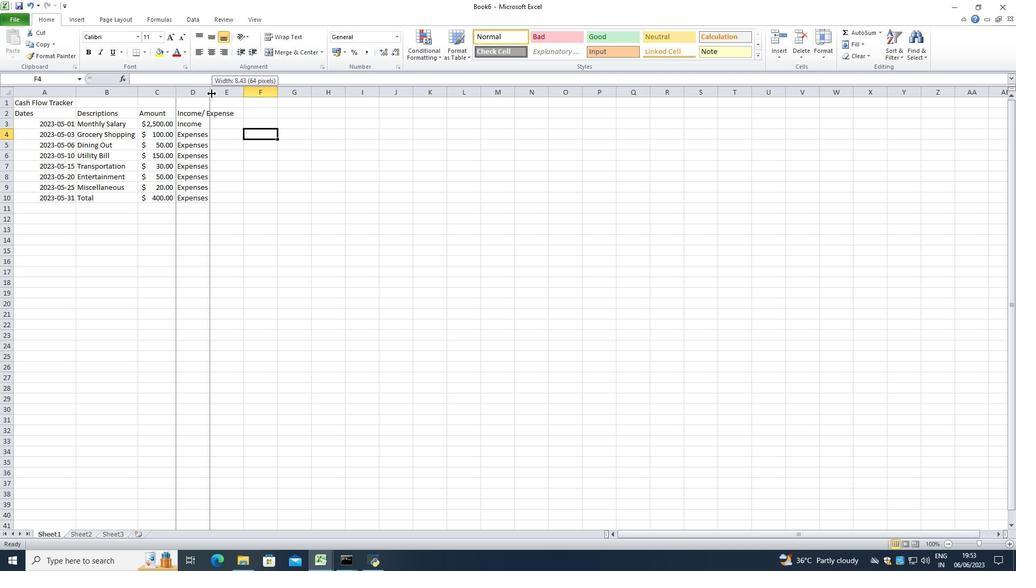 
Action: Mouse moved to (246, 113)
Screenshot: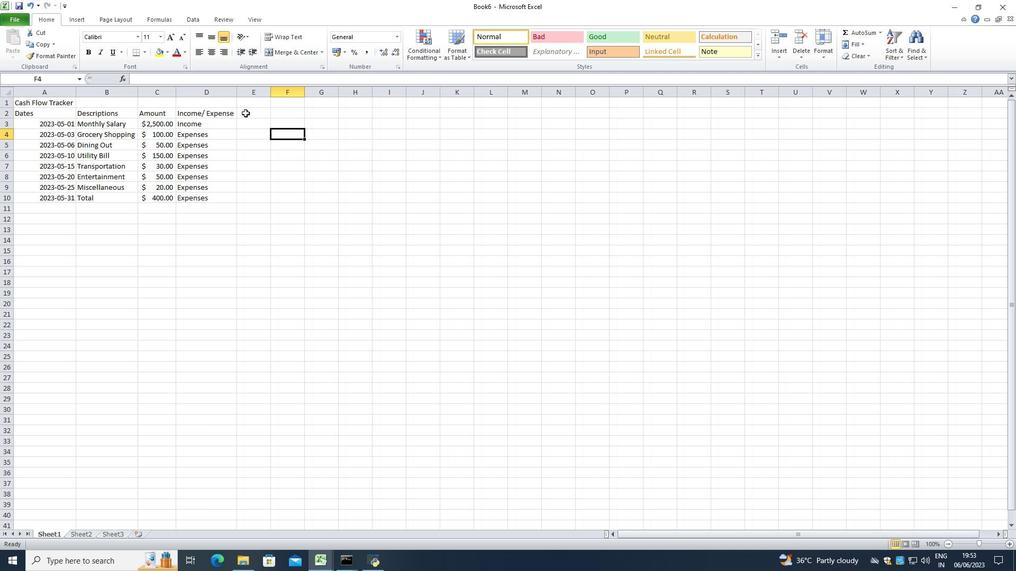 
Action: Mouse pressed left at (246, 113)
Screenshot: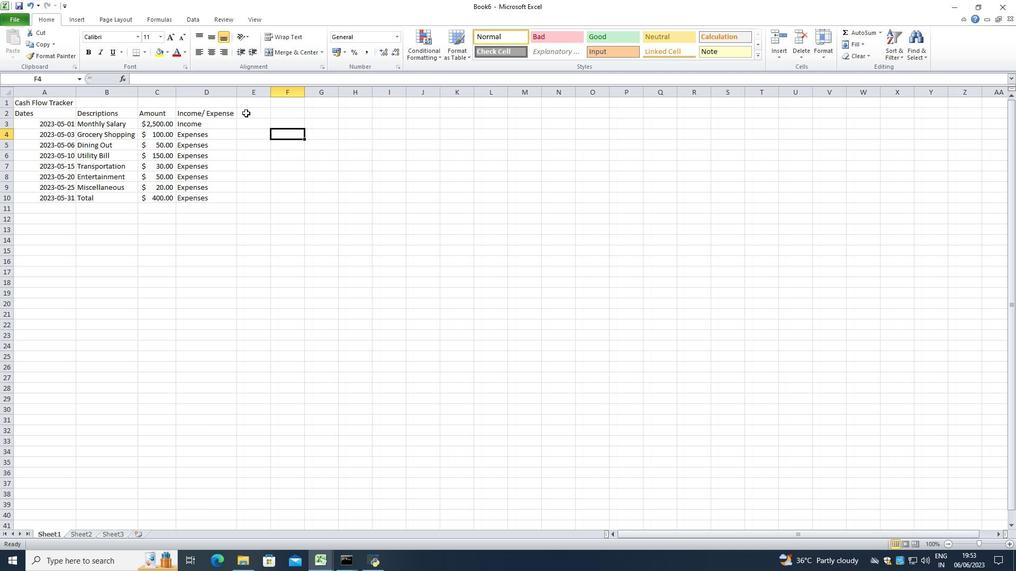 
Action: Mouse moved to (260, 105)
Screenshot: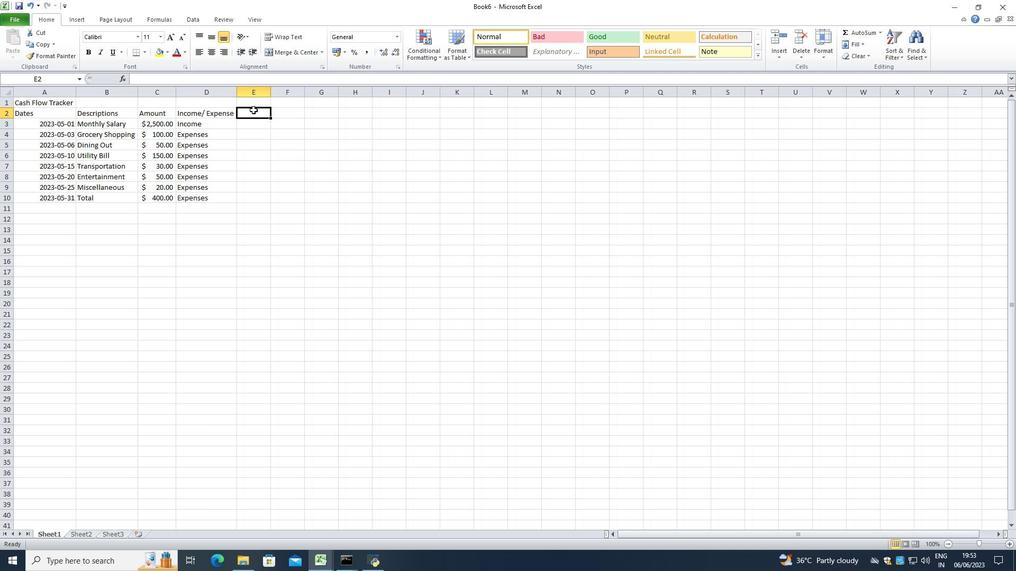
Action: Key pressed <Key.shift><Key.shift><Key.shift>Balance<Key.enter>2500<Key.enter>2400<Key.enter>2350<Key.enter>2200<Key.enter>2170<Key.enter>2120<Key.enter>2100<Key.enter>2100<Key.enter>
Screenshot: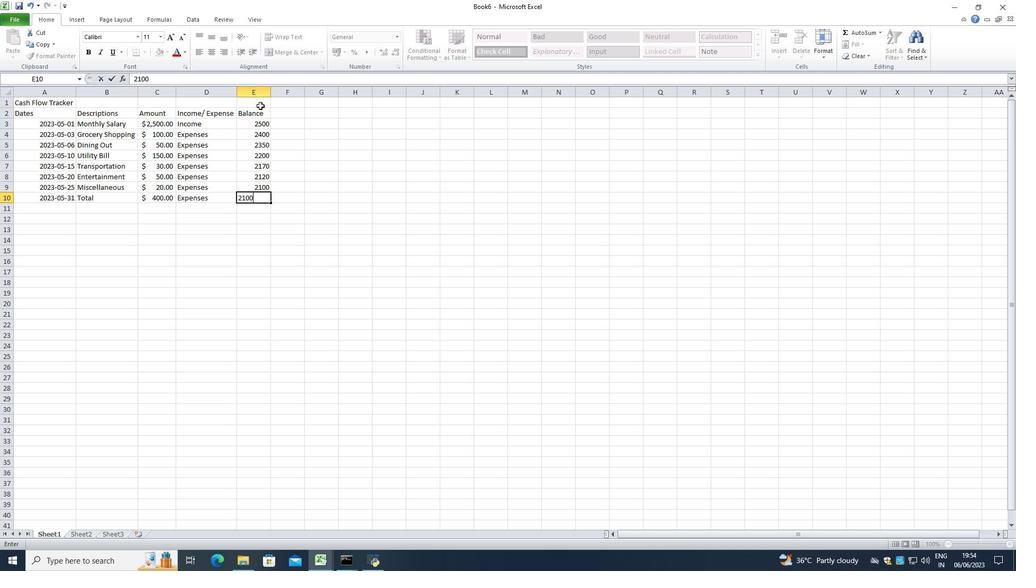 
Action: Mouse moved to (249, 124)
Screenshot: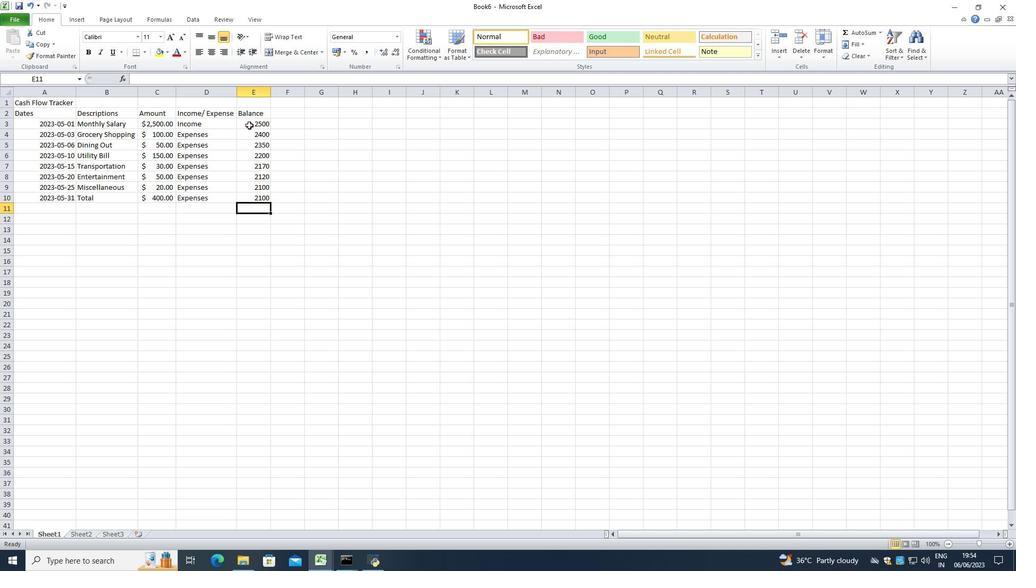 
Action: Mouse pressed left at (249, 124)
Screenshot: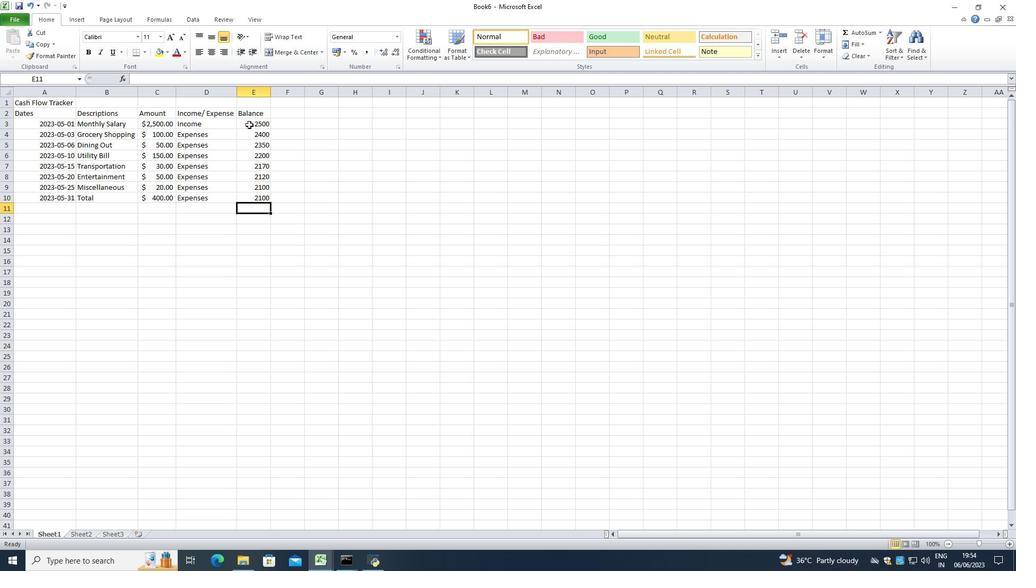 
Action: Mouse moved to (345, 54)
Screenshot: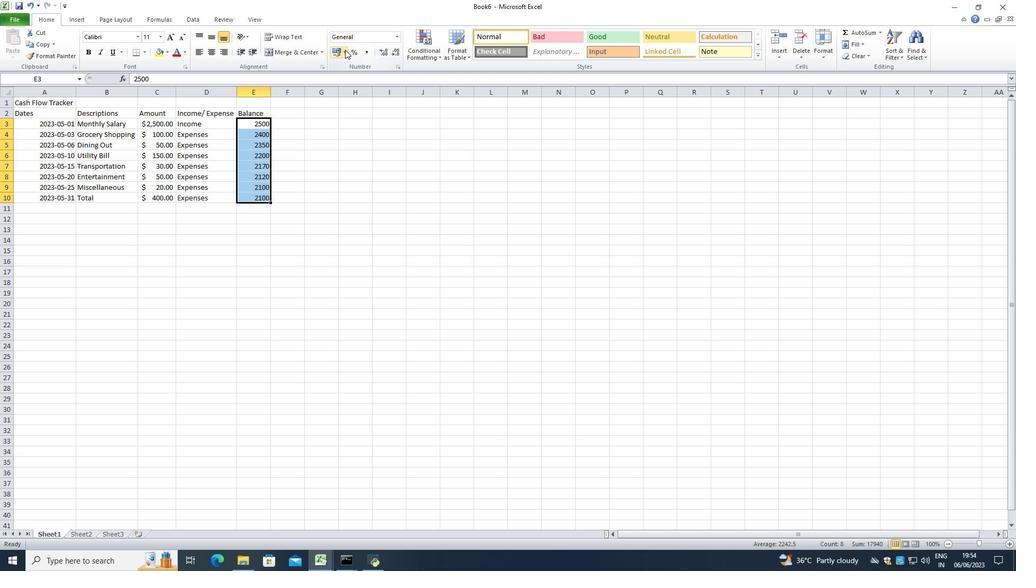 
Action: Mouse pressed left at (345, 54)
Screenshot: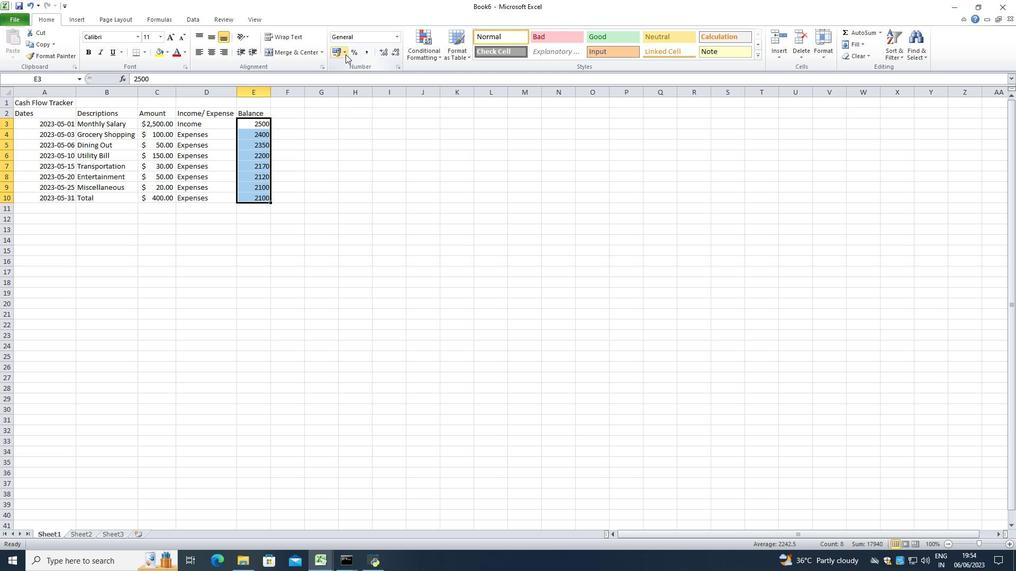 
Action: Mouse moved to (362, 77)
Screenshot: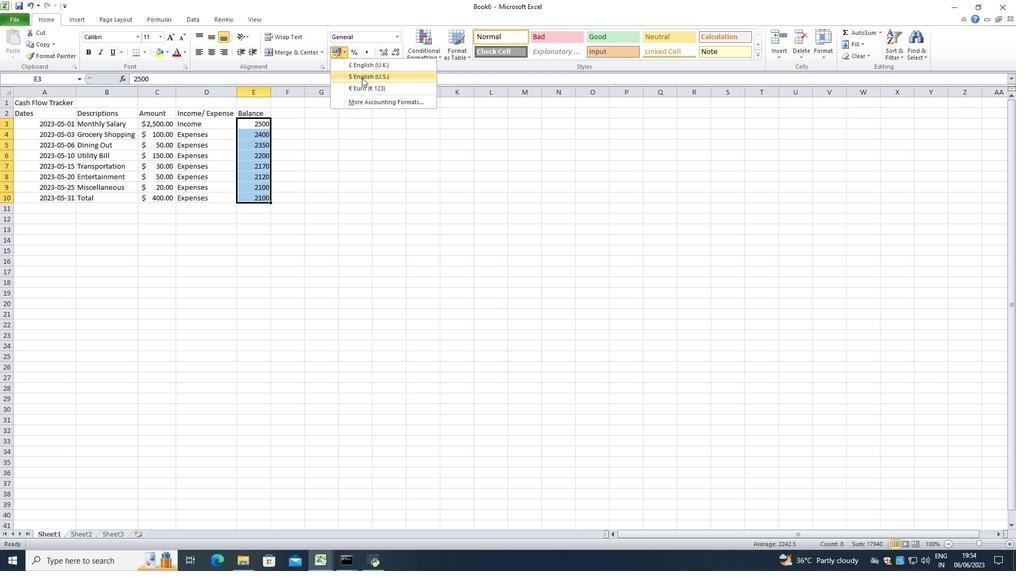 
Action: Mouse pressed left at (362, 77)
Screenshot: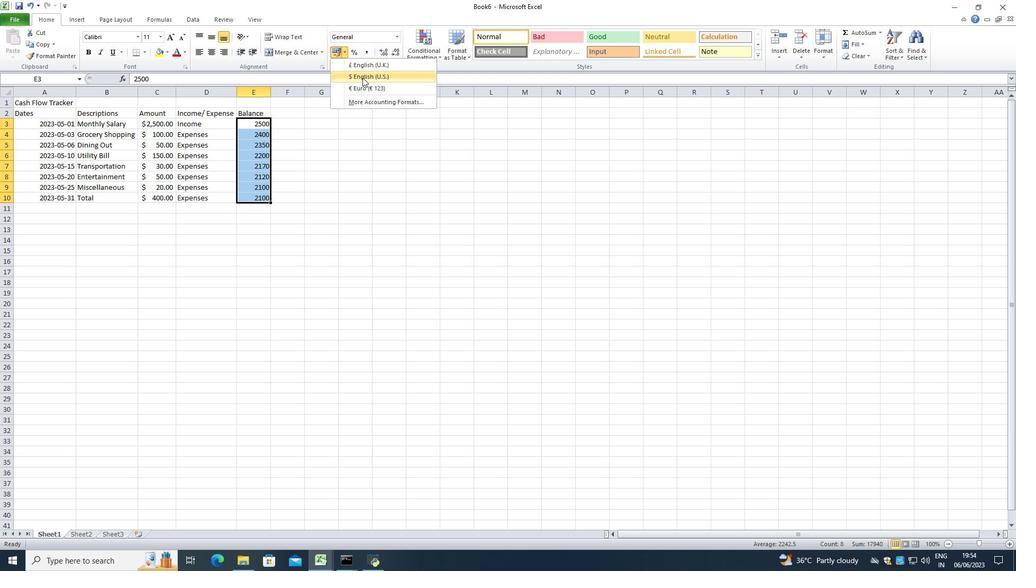 
Action: Mouse moved to (334, 159)
Screenshot: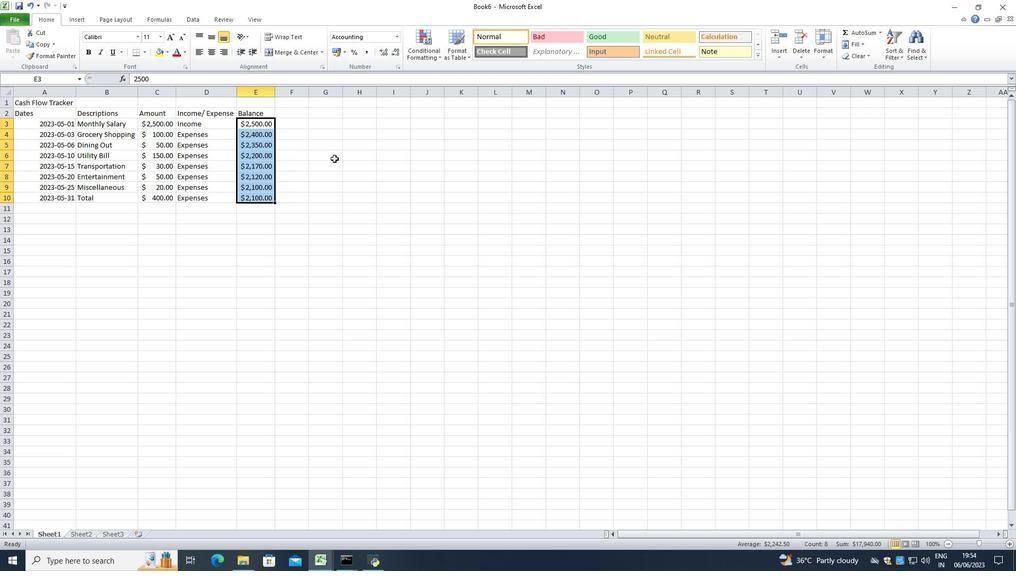 
Action: Mouse pressed left at (334, 159)
Screenshot: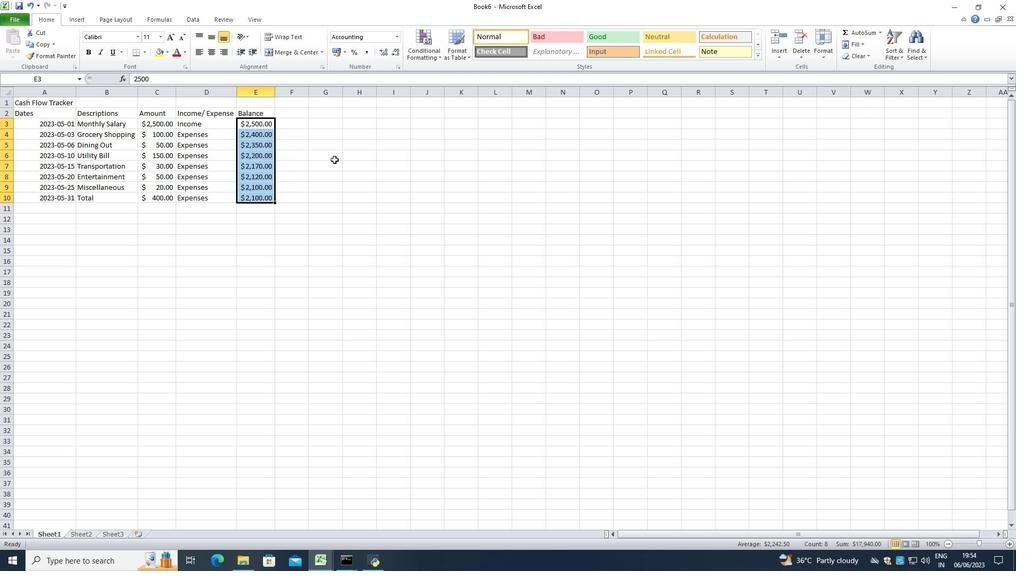
Action: Mouse moved to (276, 93)
Screenshot: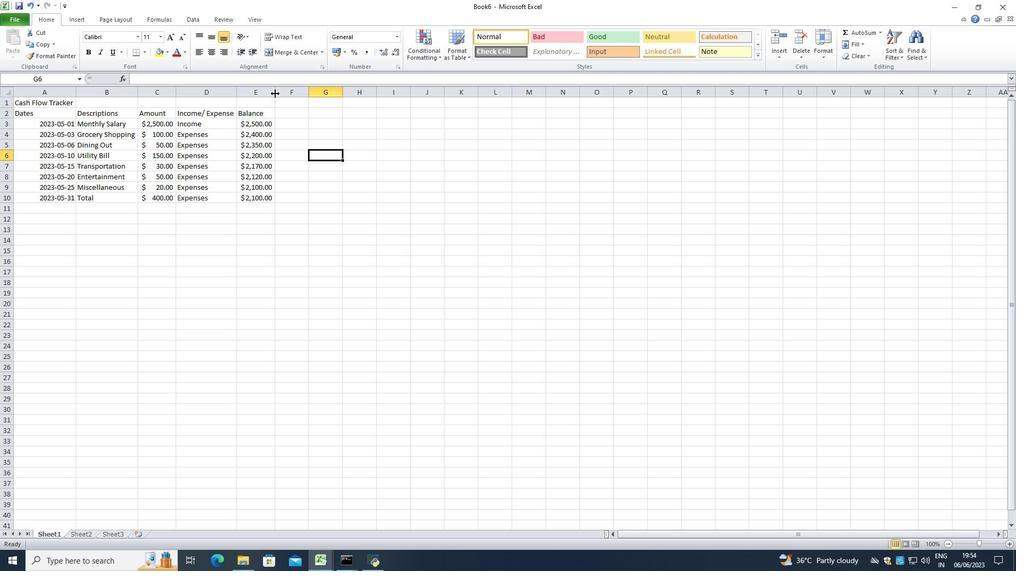 
Action: Mouse pressed left at (276, 93)
Screenshot: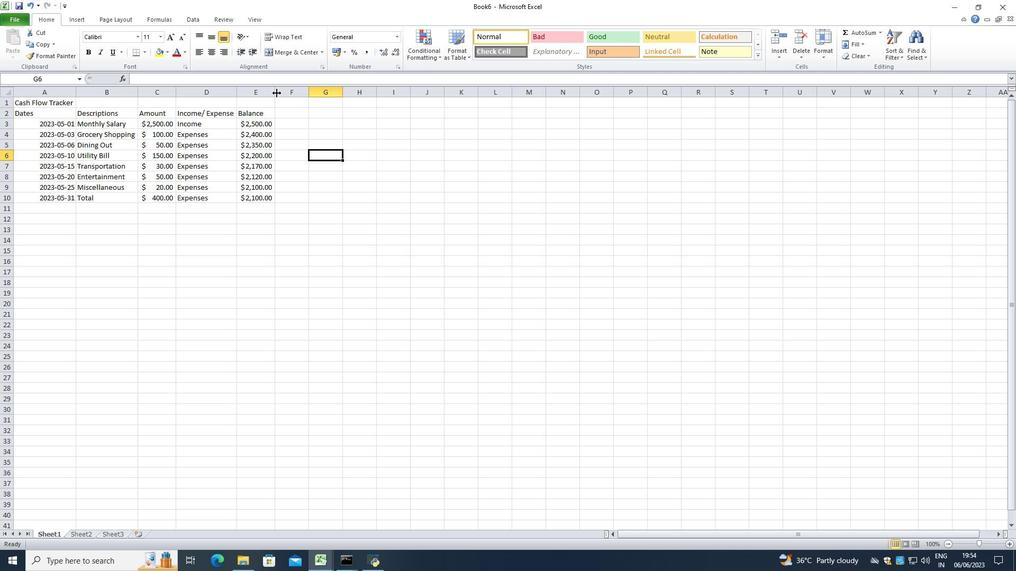 
Action: Mouse pressed left at (276, 93)
Screenshot: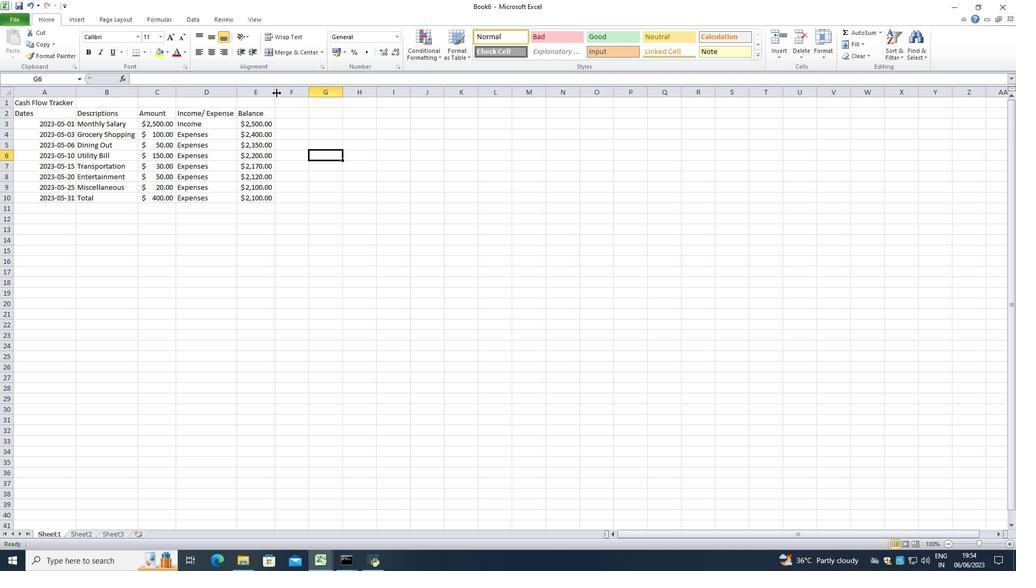 
Action: Mouse moved to (319, 208)
Screenshot: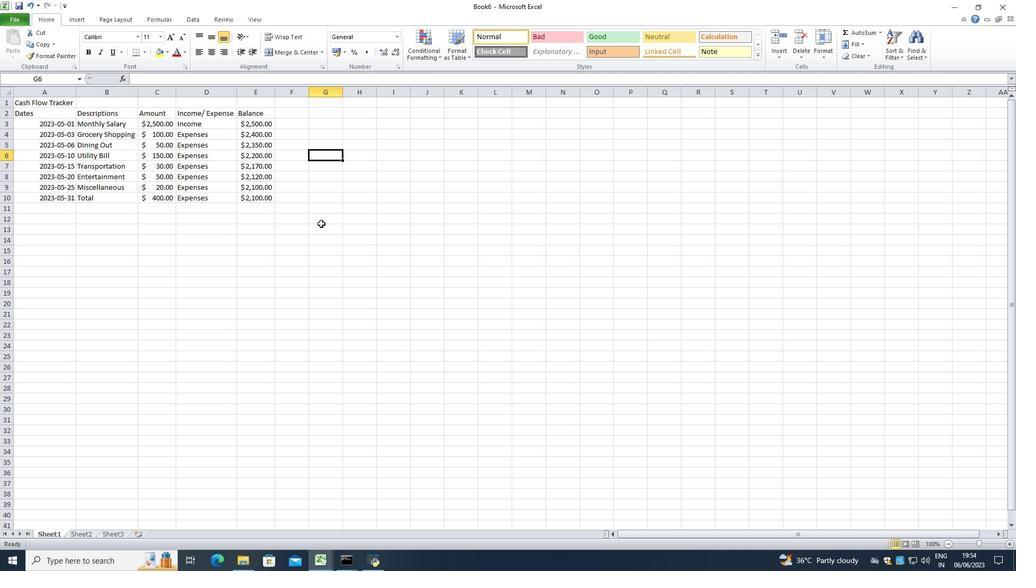 
Action: Key pressed ctrl+S
Screenshot: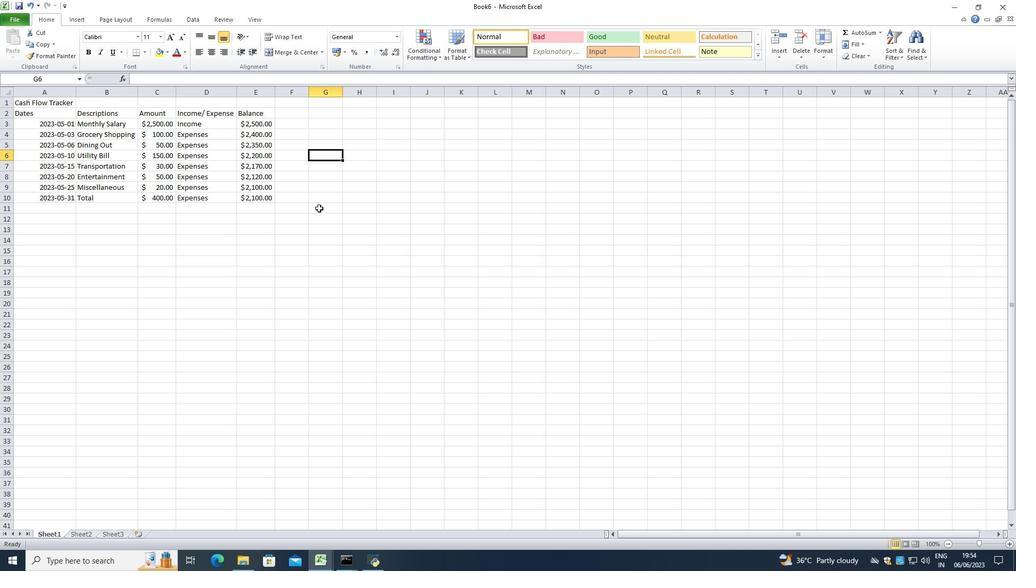 
Action: Mouse moved to (124, 210)
Screenshot: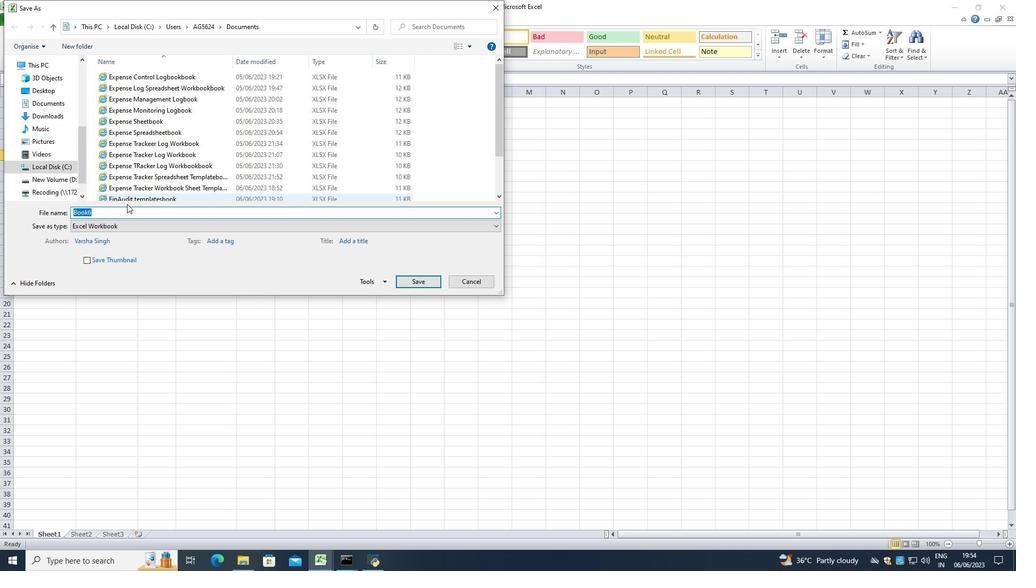
Action: Mouse pressed left at (124, 210)
Screenshot: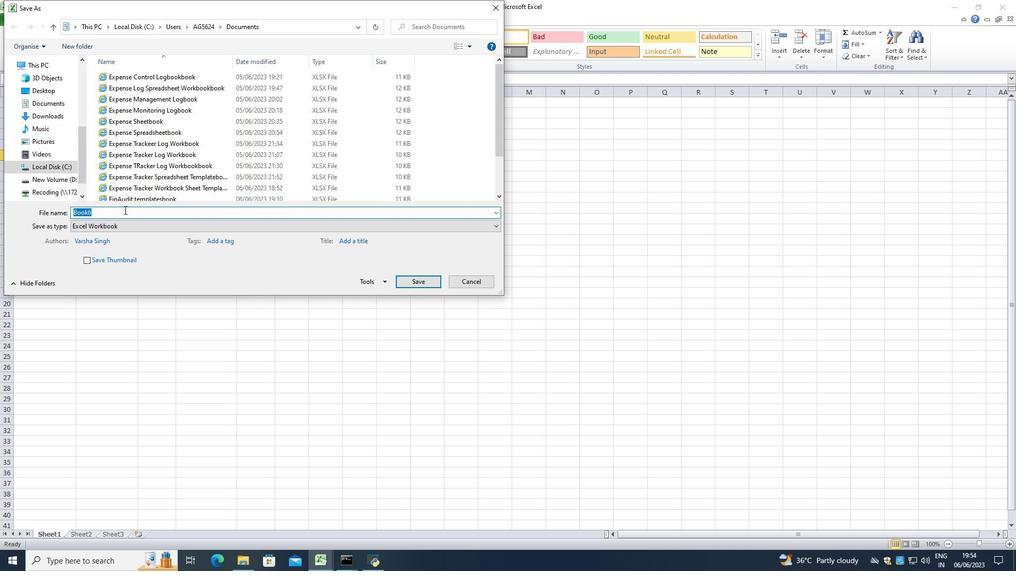 
Action: Mouse moved to (124, 210)
Screenshot: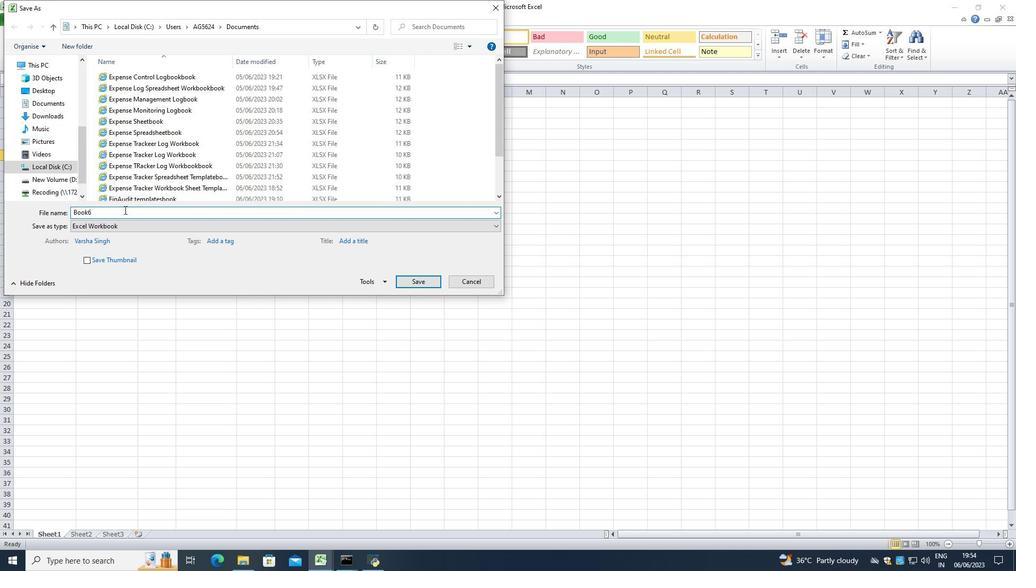 
Action: Key pressed <Key.backspace><Key.backspace><Key.backspace><Key.backspace><Key.backspace><Key.backspace><Key.backspace><Key.backspace><Key.backspace><Key.backspace><Key.backspace><Key.backspace><Key.backspace><Key.shift><Key.shift>Fin<Key.shift>Statement<Key.space>analysis
Screenshot: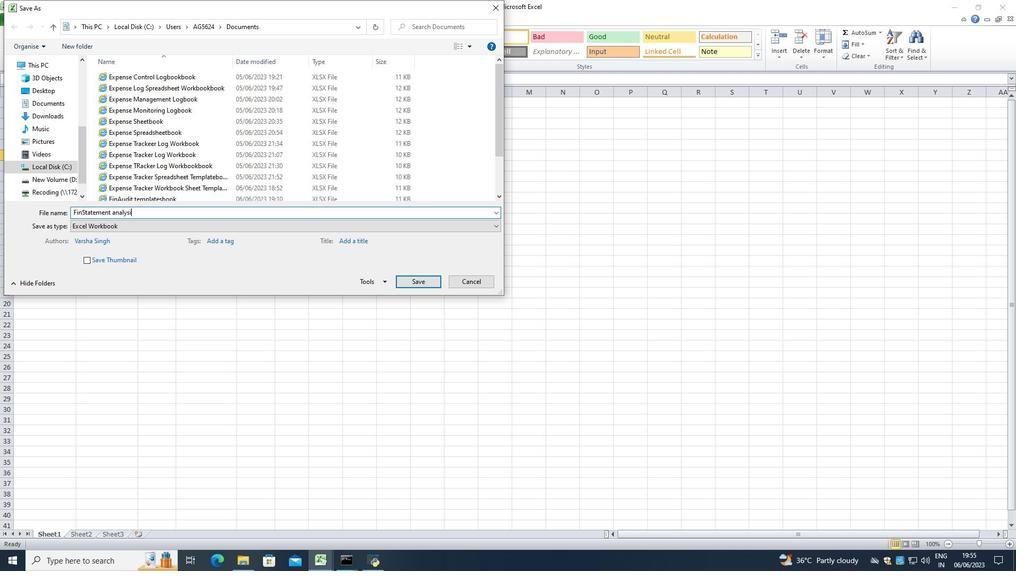 
Action: Mouse moved to (416, 283)
Screenshot: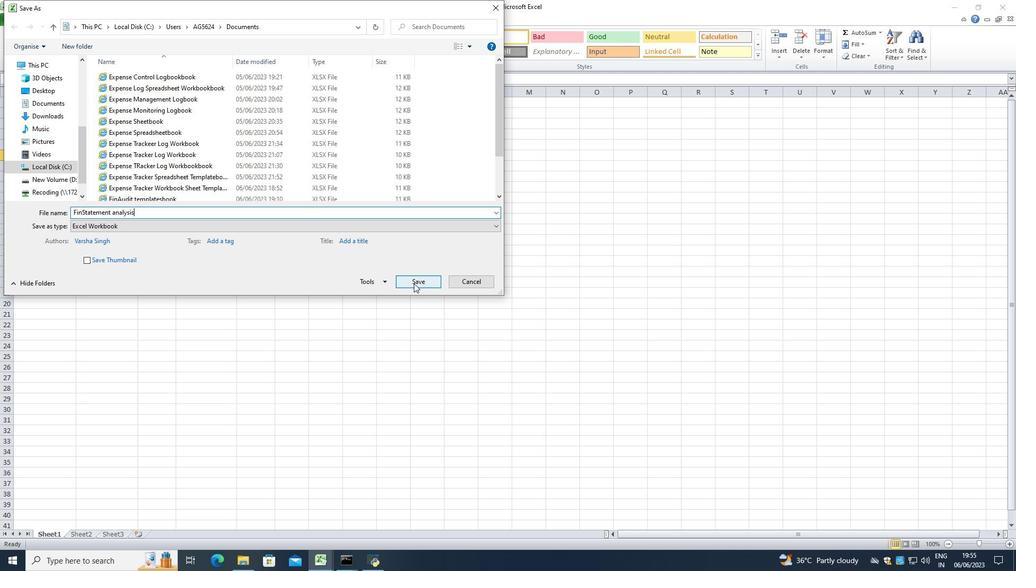 
Action: Mouse pressed left at (416, 283)
Screenshot: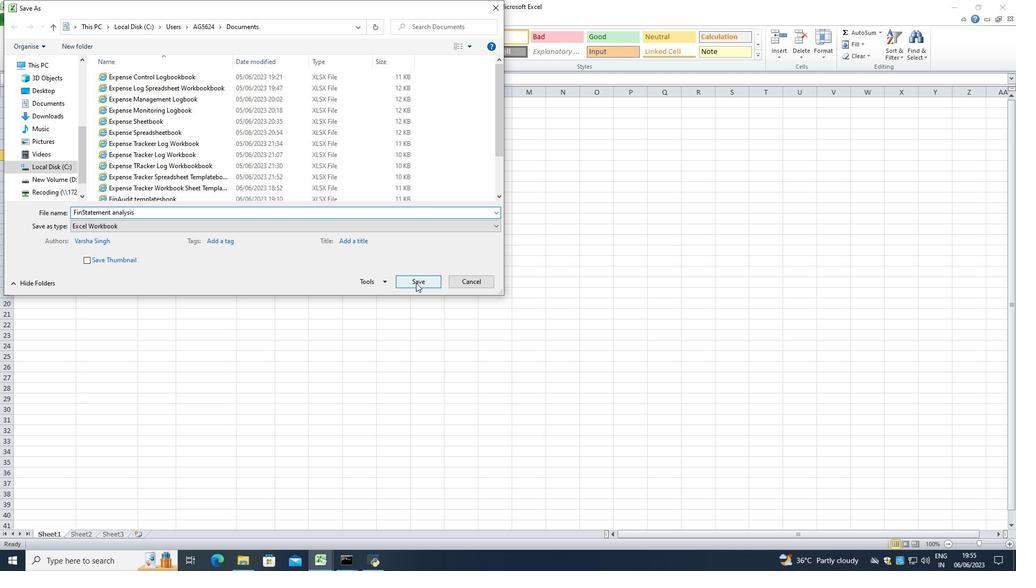
Action: Mouse moved to (398, 291)
Screenshot: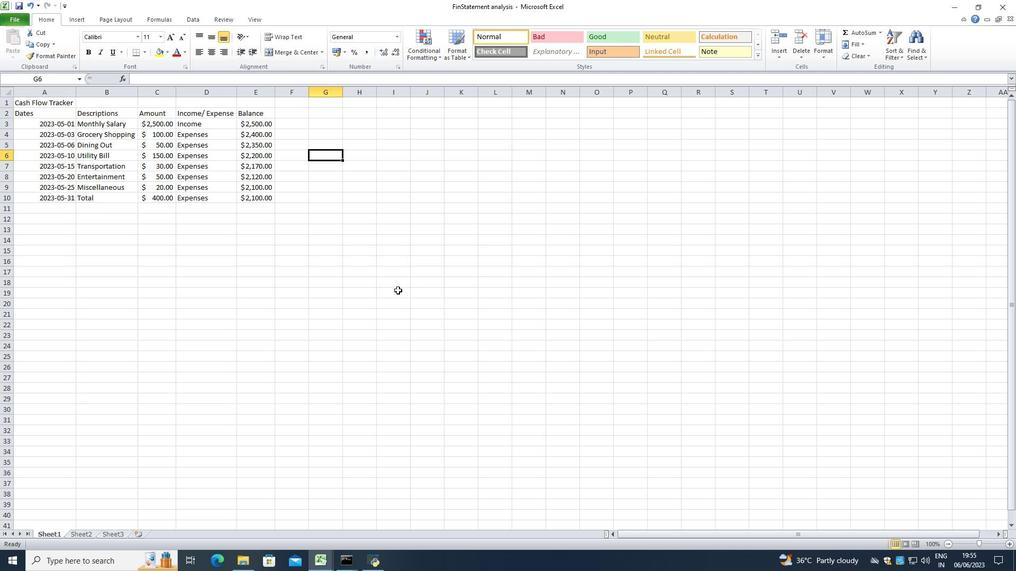 
